 Task: Create a due date automation trigger when advanced on, on the monday of the week a card is due add checklist with an incomplete checklists at 11:00 AM.
Action: Mouse moved to (992, 286)
Screenshot: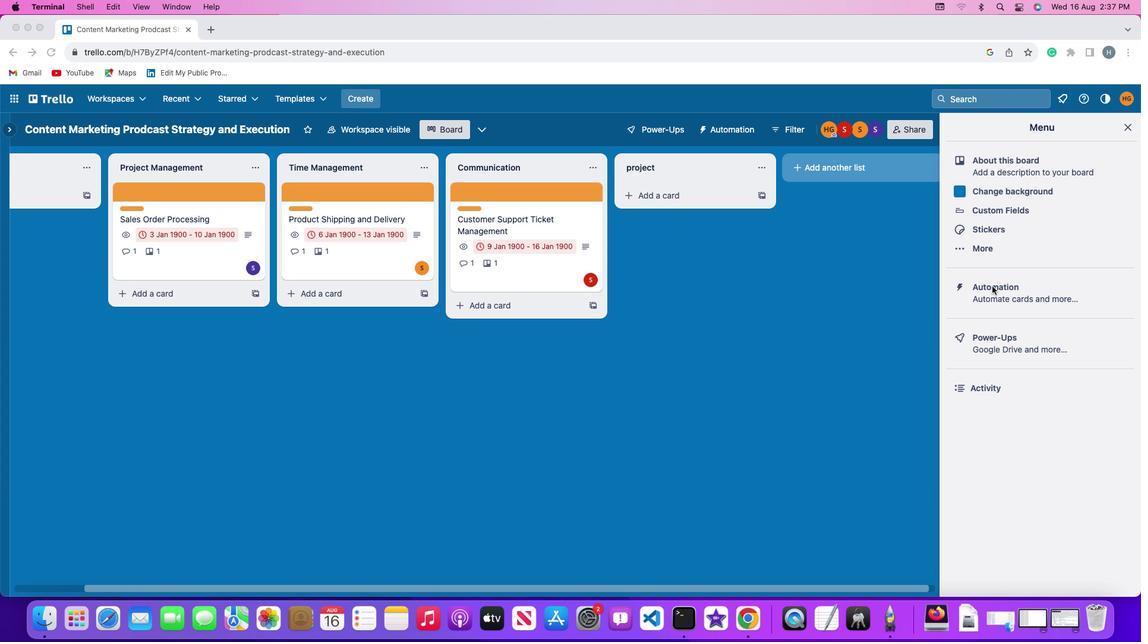 
Action: Mouse pressed left at (992, 286)
Screenshot: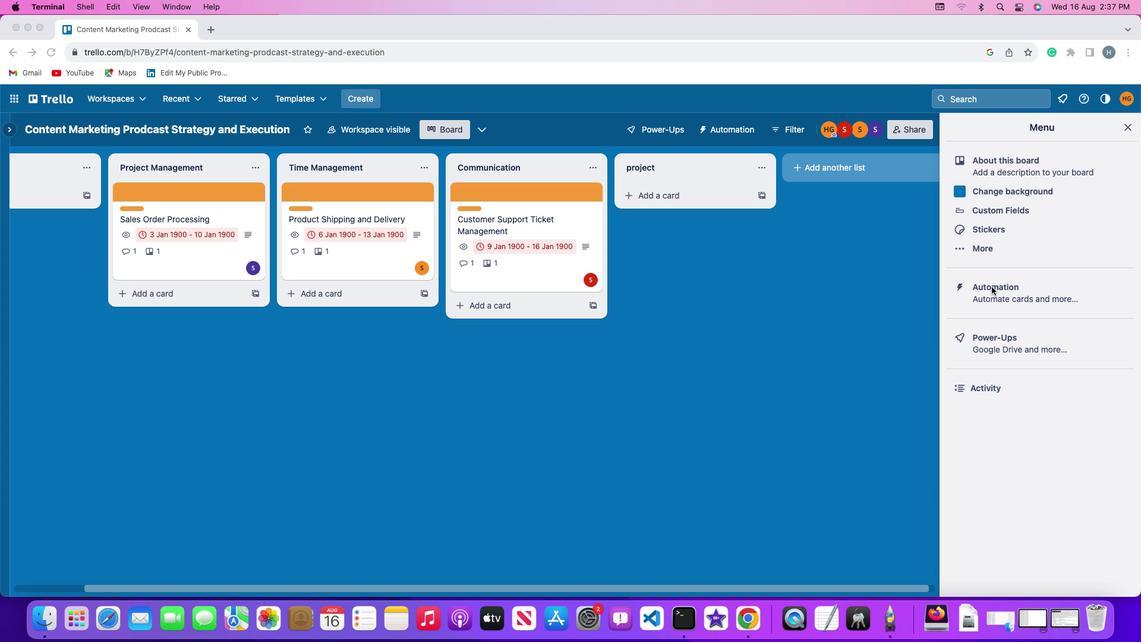 
Action: Mouse pressed left at (992, 286)
Screenshot: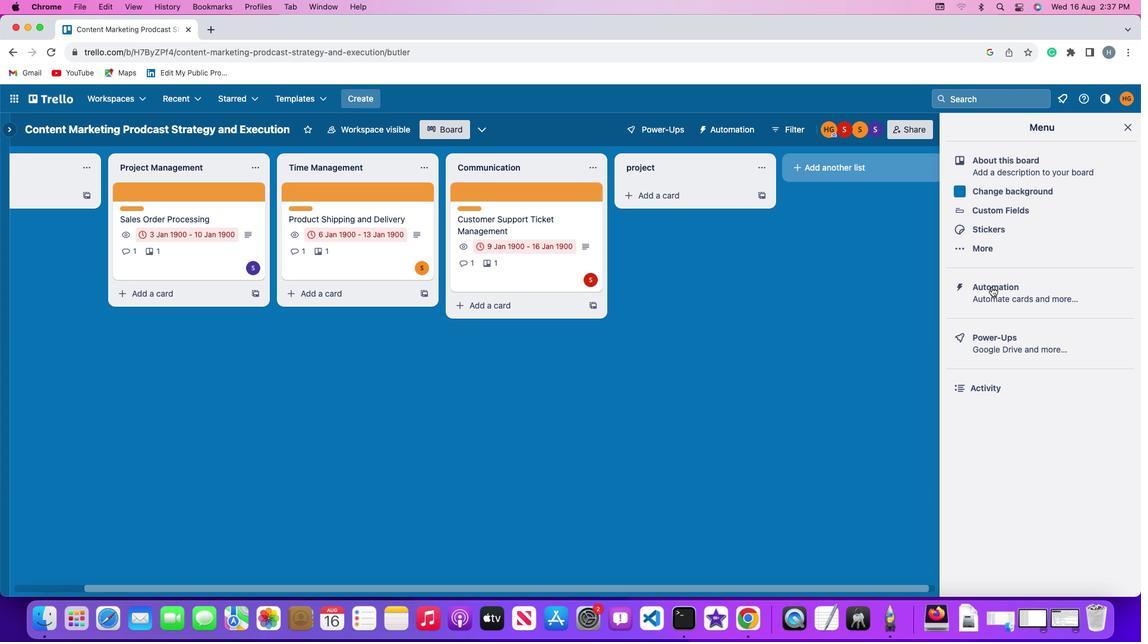 
Action: Mouse moved to (88, 282)
Screenshot: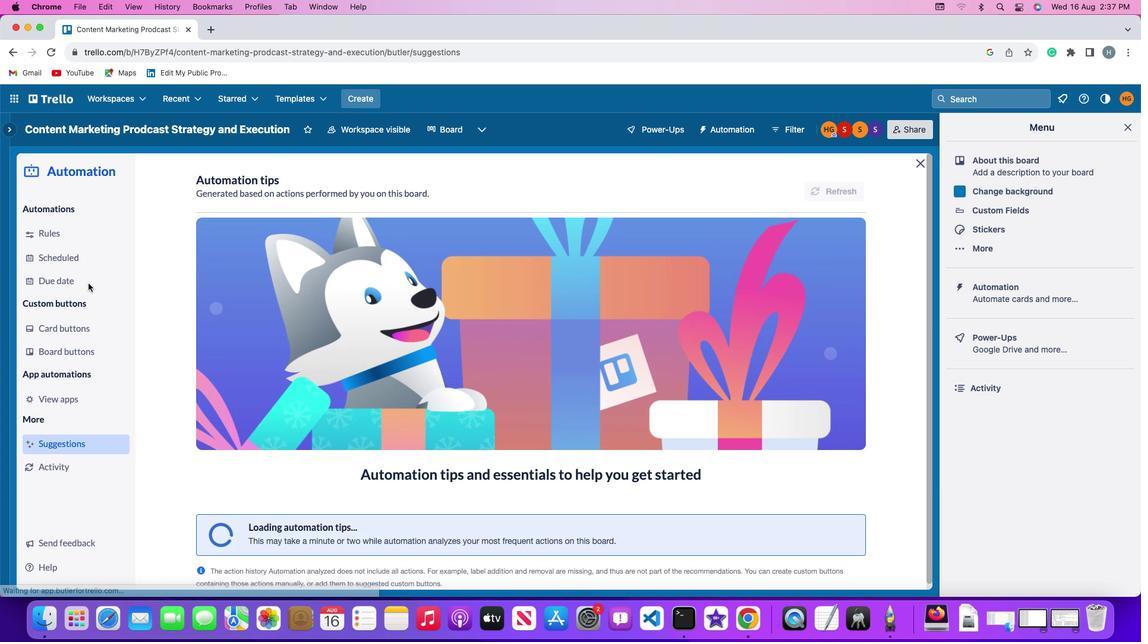 
Action: Mouse pressed left at (88, 282)
Screenshot: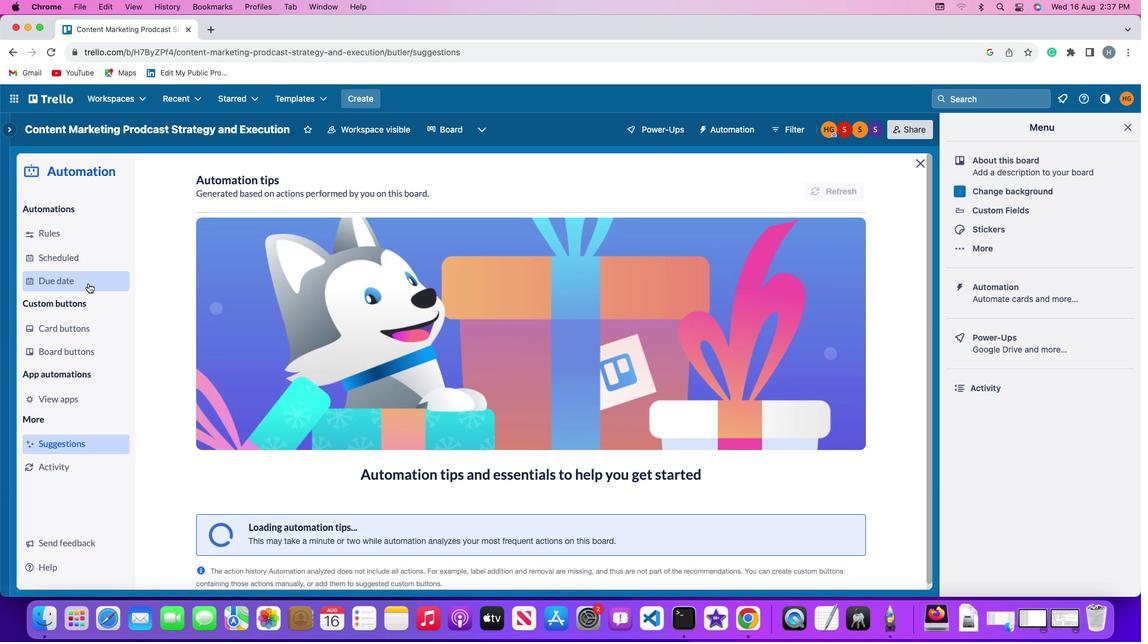 
Action: Mouse moved to (781, 181)
Screenshot: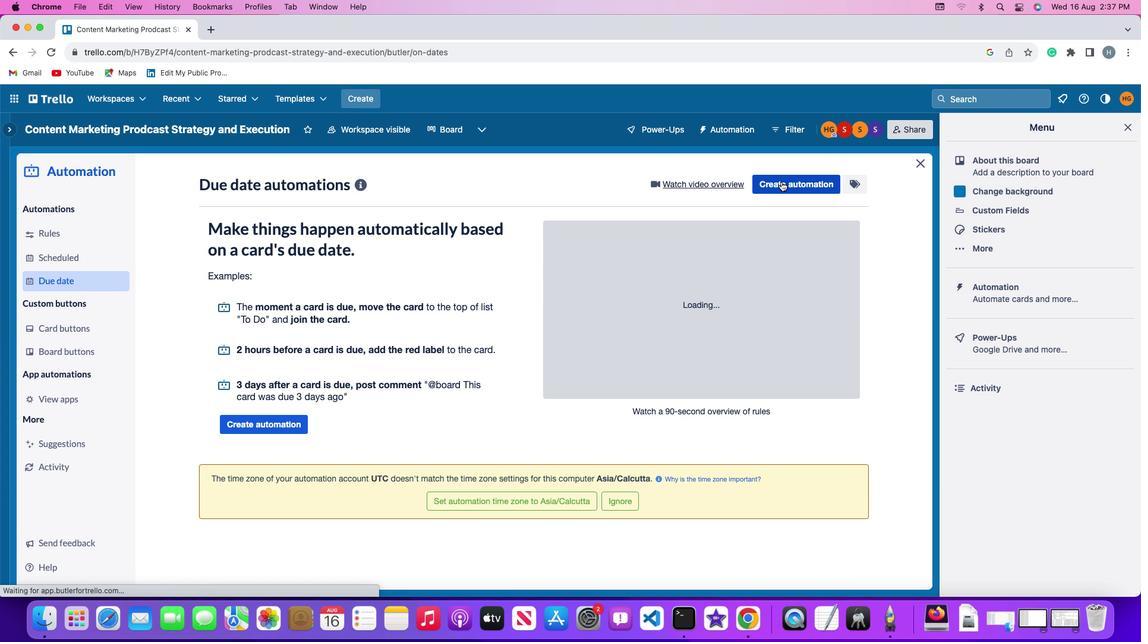 
Action: Mouse pressed left at (781, 181)
Screenshot: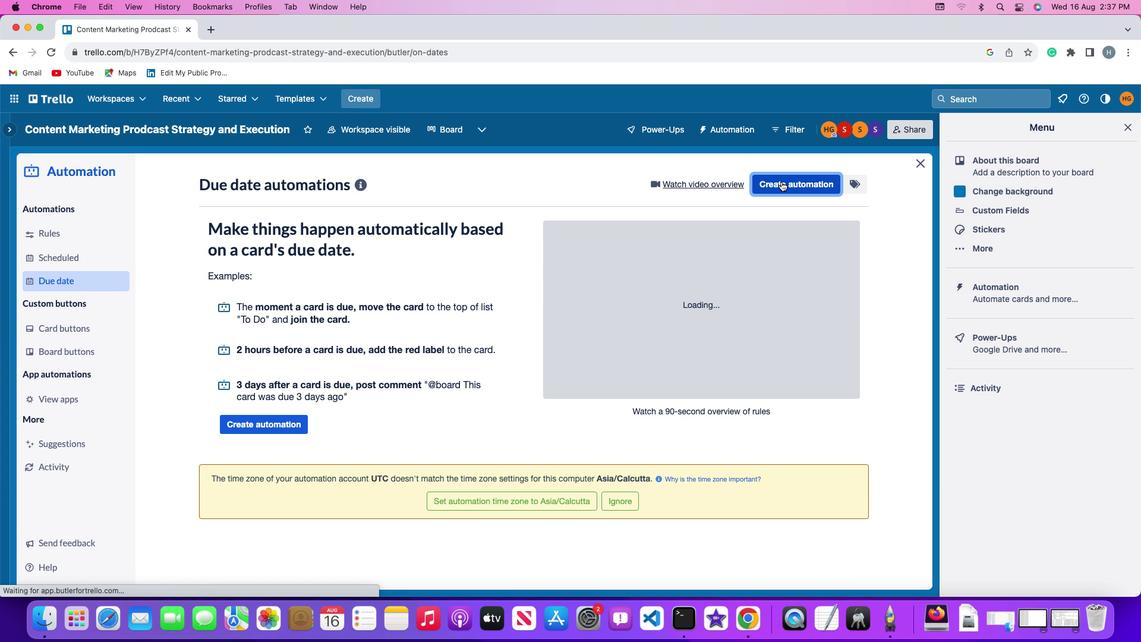 
Action: Mouse moved to (254, 301)
Screenshot: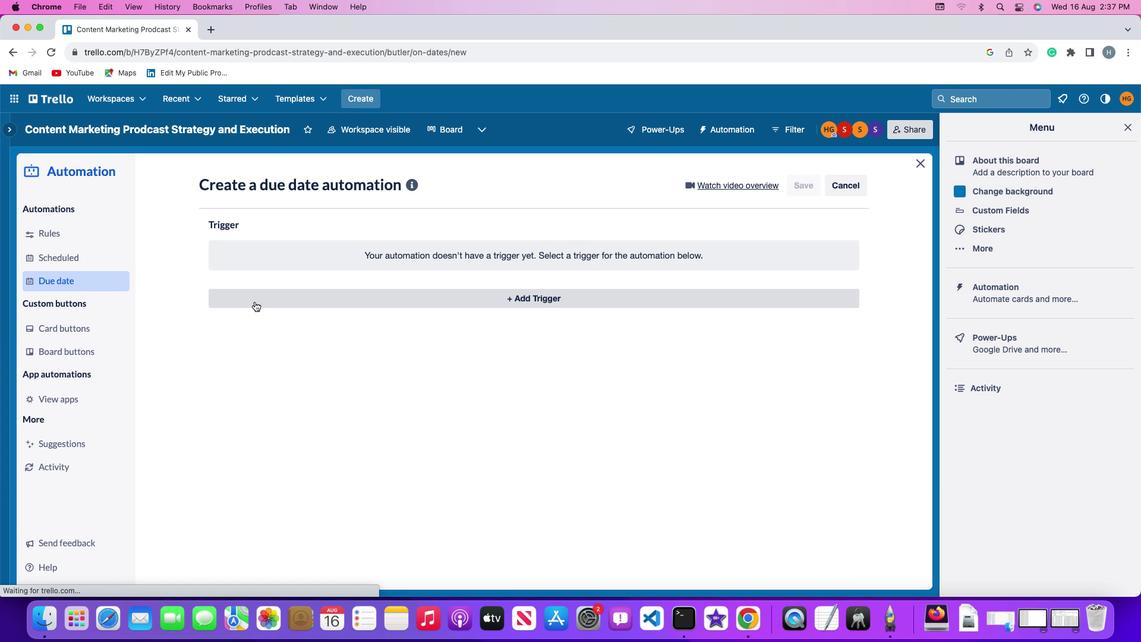 
Action: Mouse pressed left at (254, 301)
Screenshot: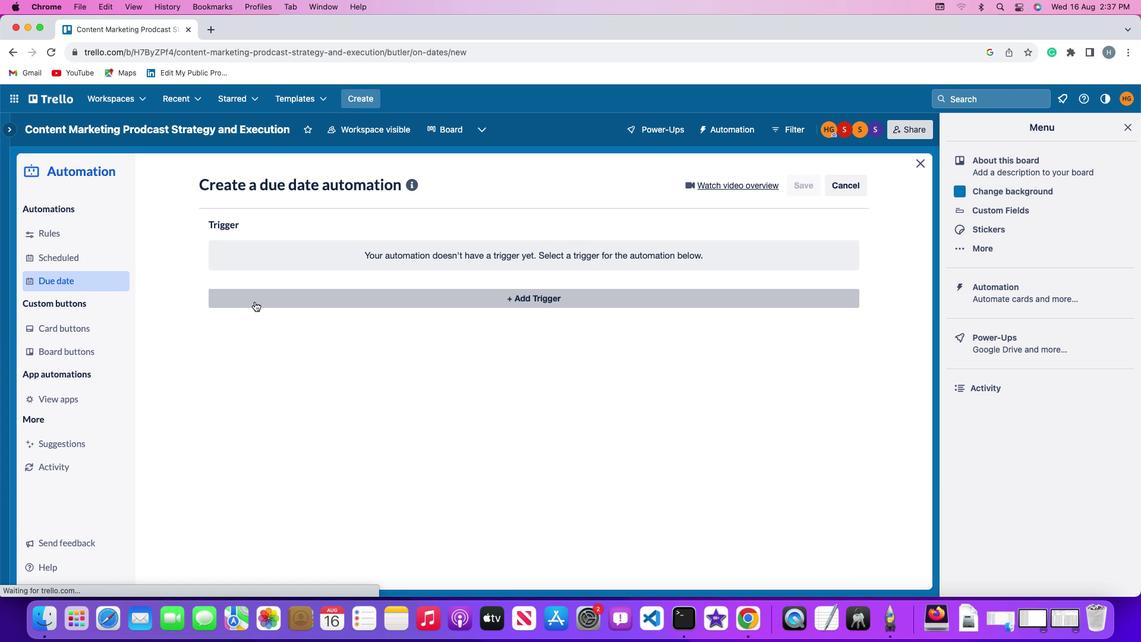 
Action: Mouse moved to (264, 514)
Screenshot: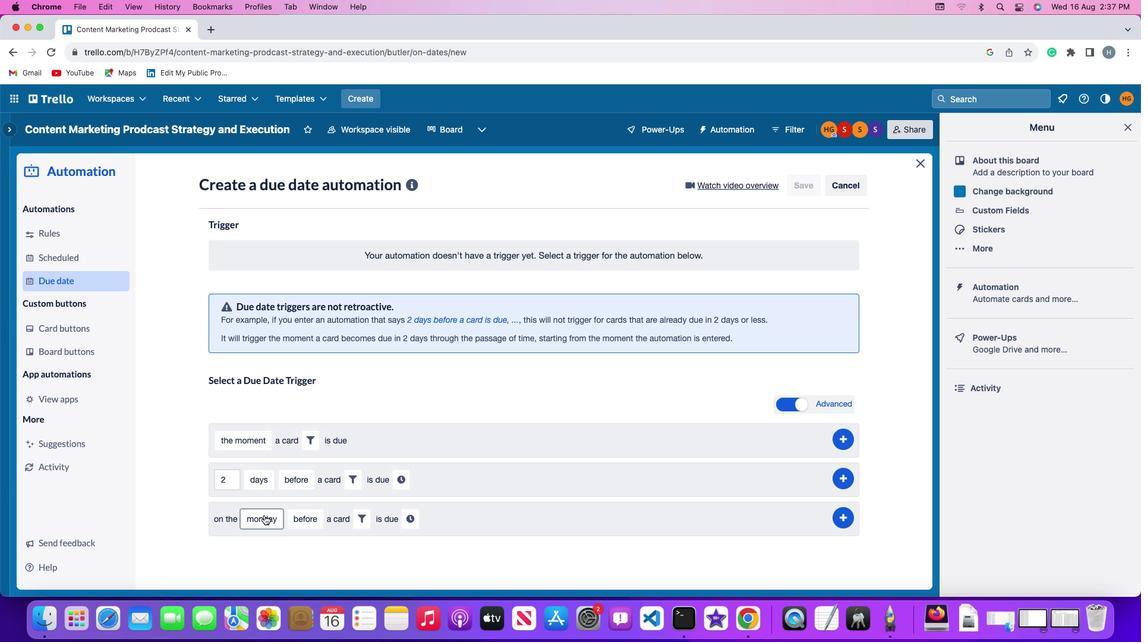 
Action: Mouse pressed left at (264, 514)
Screenshot: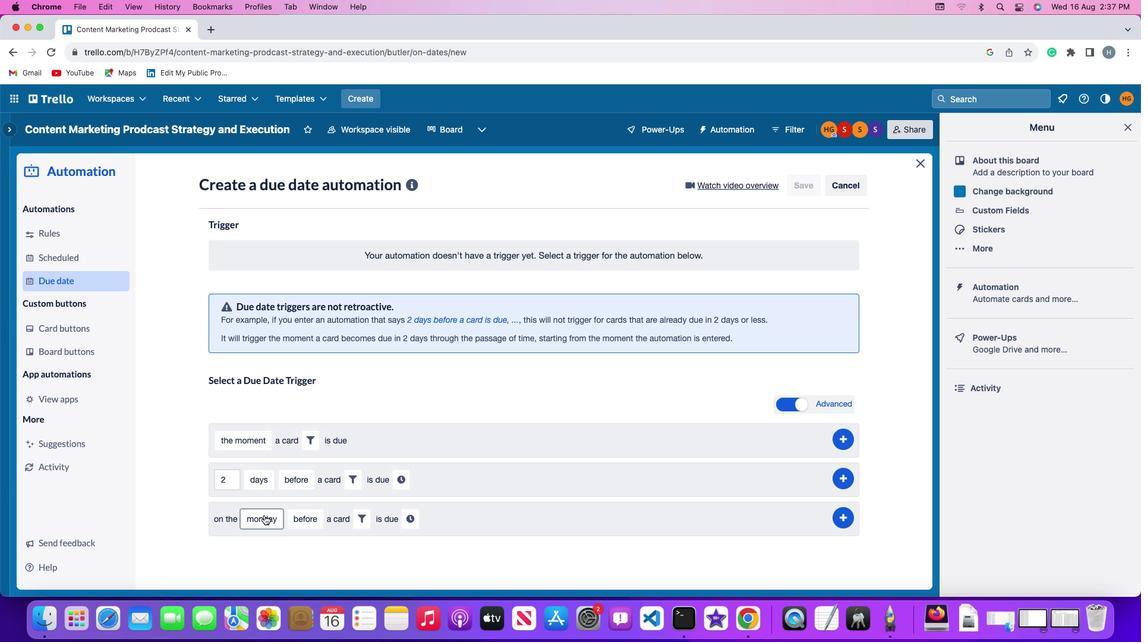
Action: Mouse moved to (269, 351)
Screenshot: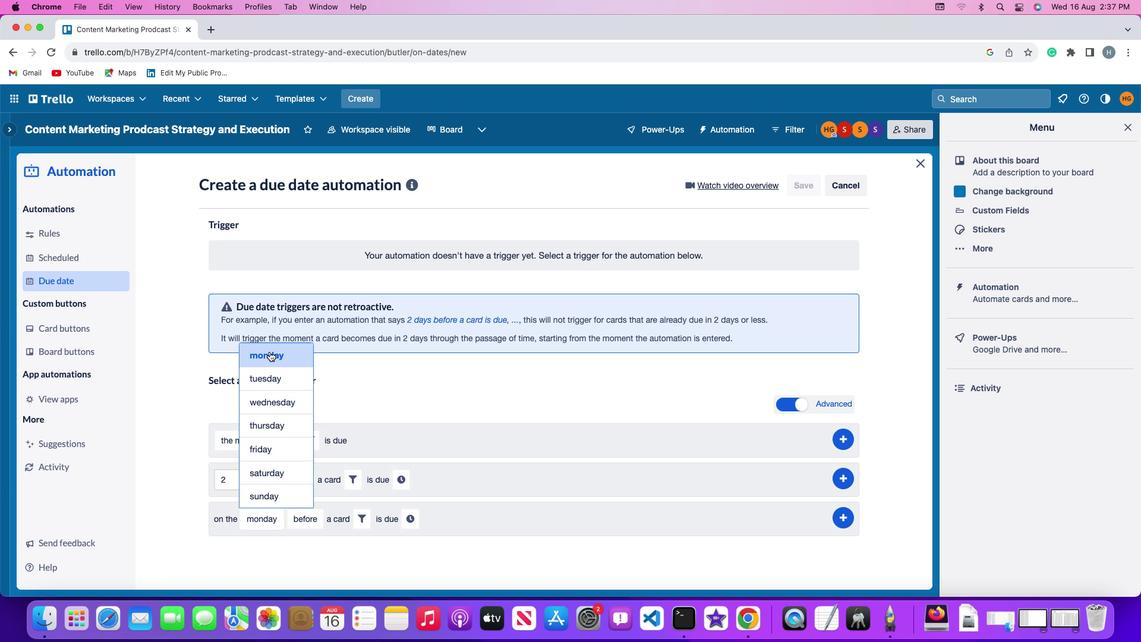 
Action: Mouse pressed left at (269, 351)
Screenshot: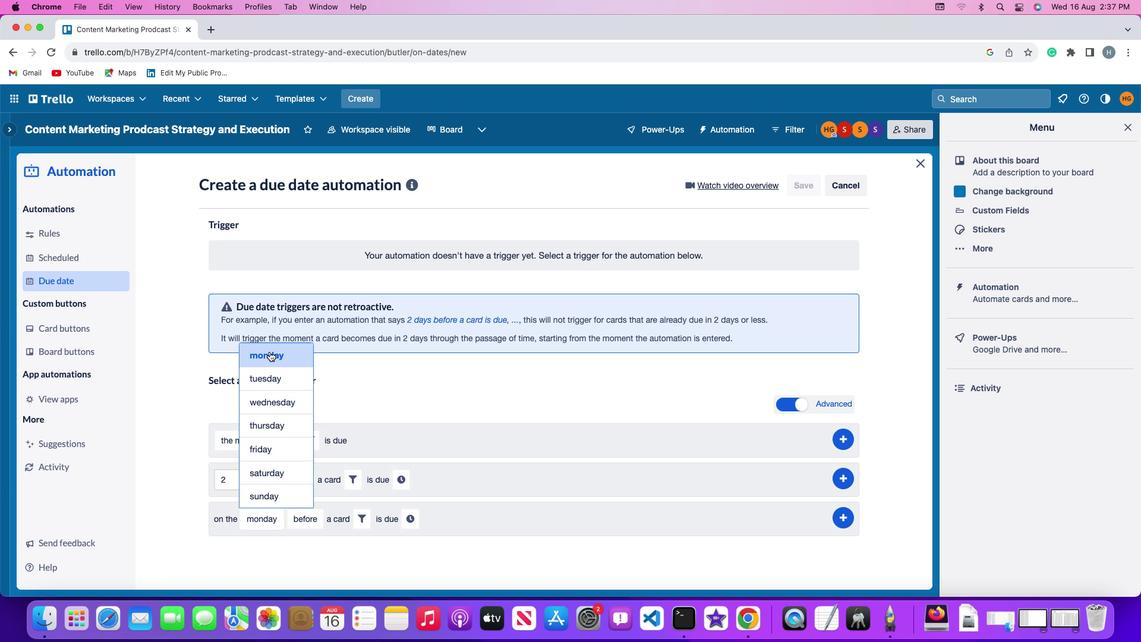 
Action: Mouse moved to (301, 525)
Screenshot: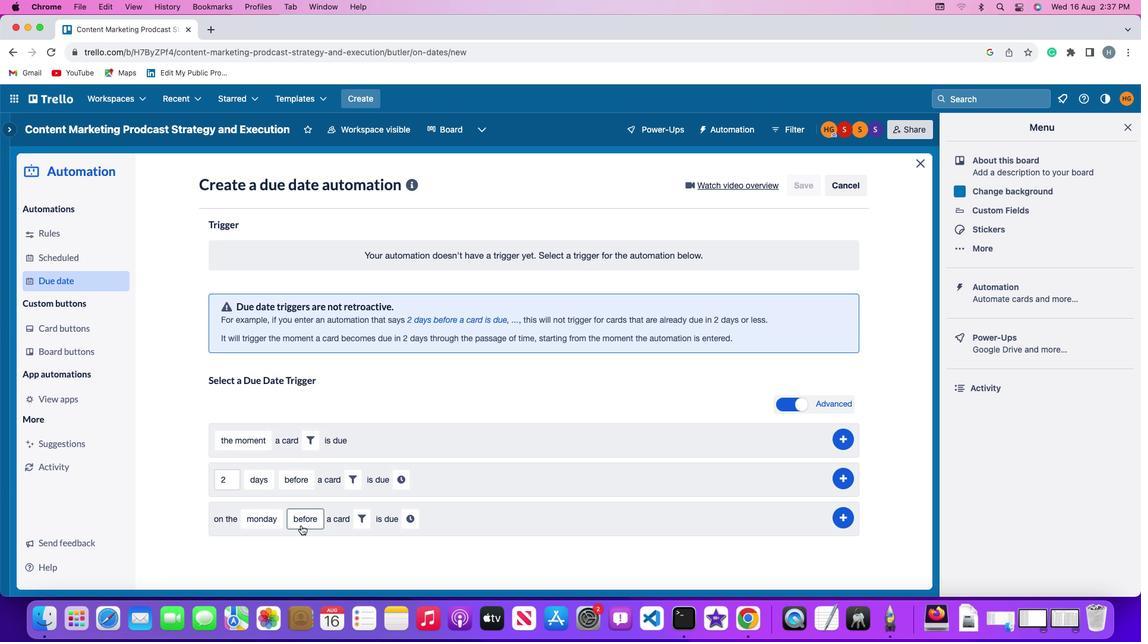 
Action: Mouse pressed left at (301, 525)
Screenshot: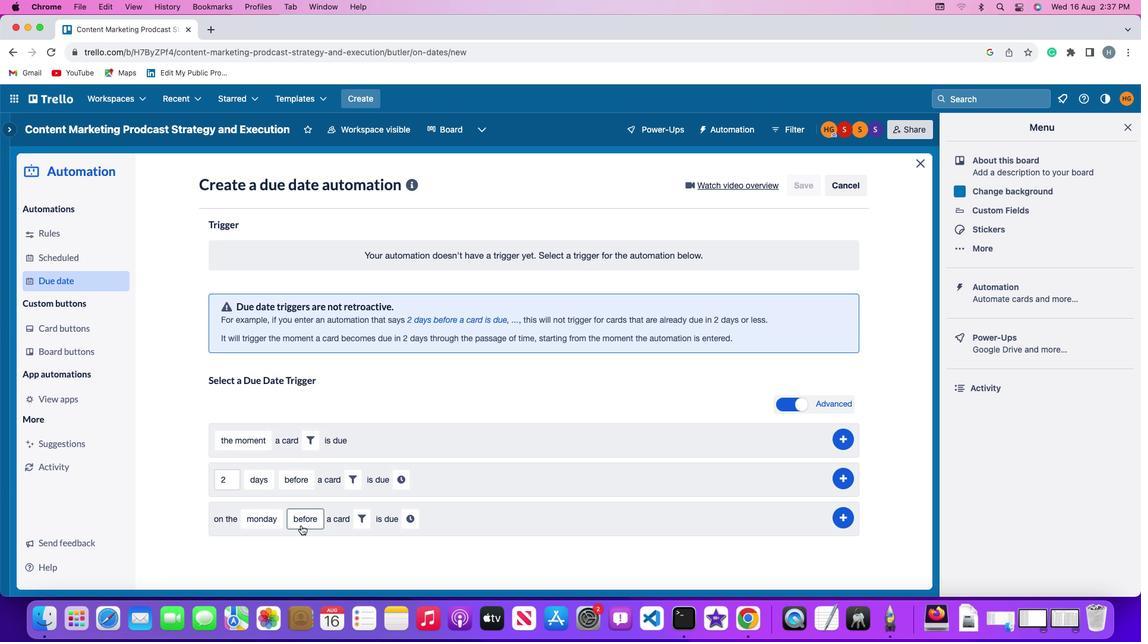 
Action: Mouse moved to (318, 469)
Screenshot: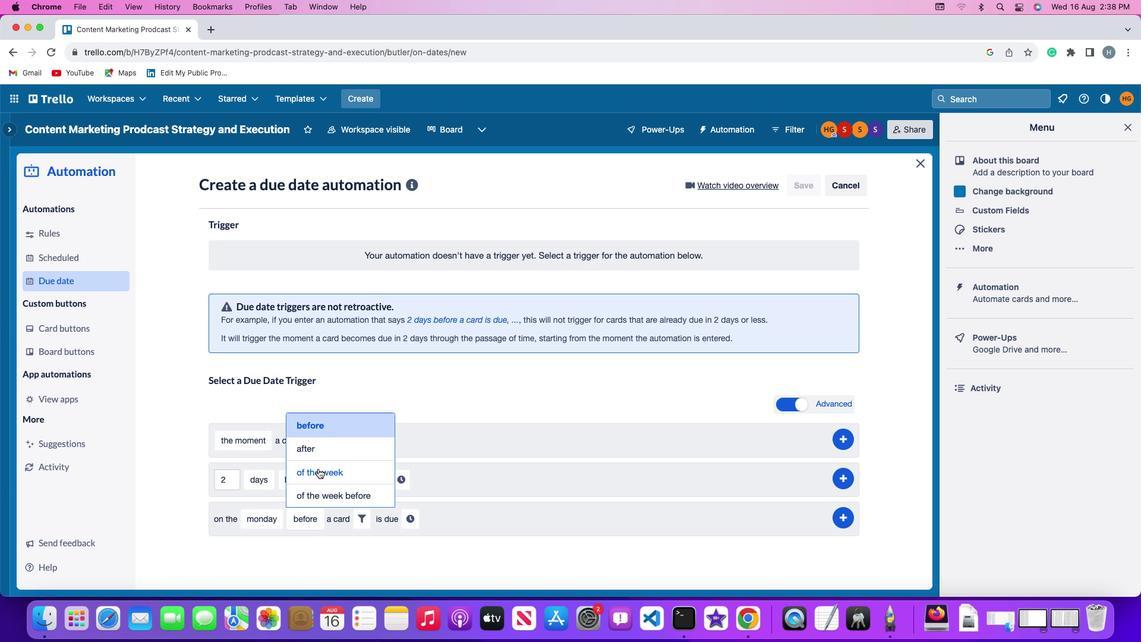 
Action: Mouse pressed left at (318, 469)
Screenshot: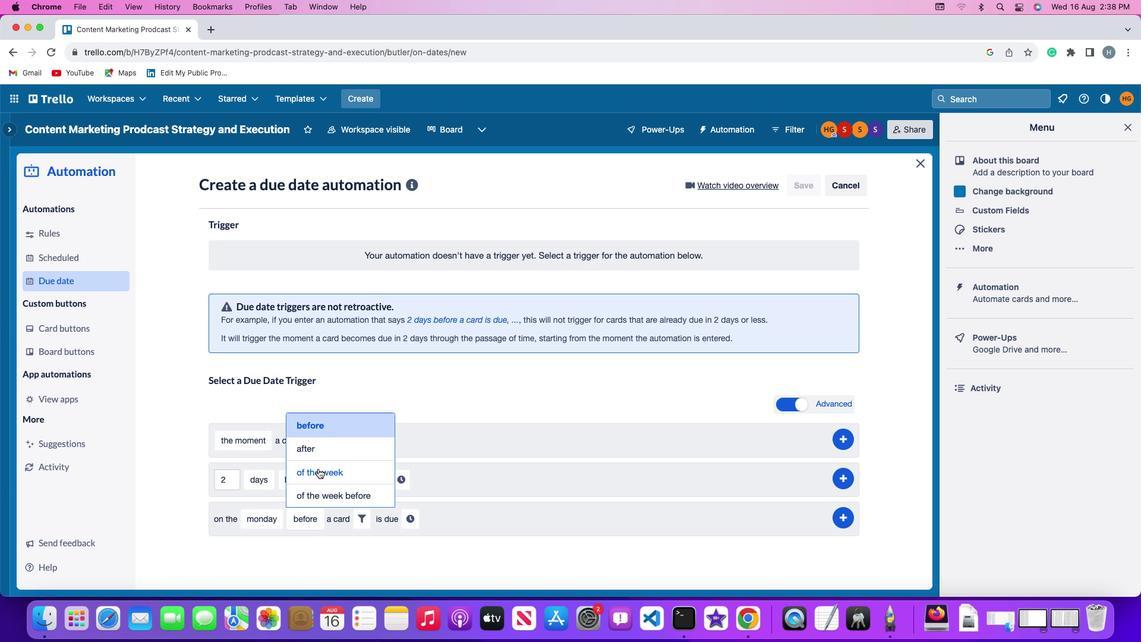 
Action: Mouse moved to (382, 515)
Screenshot: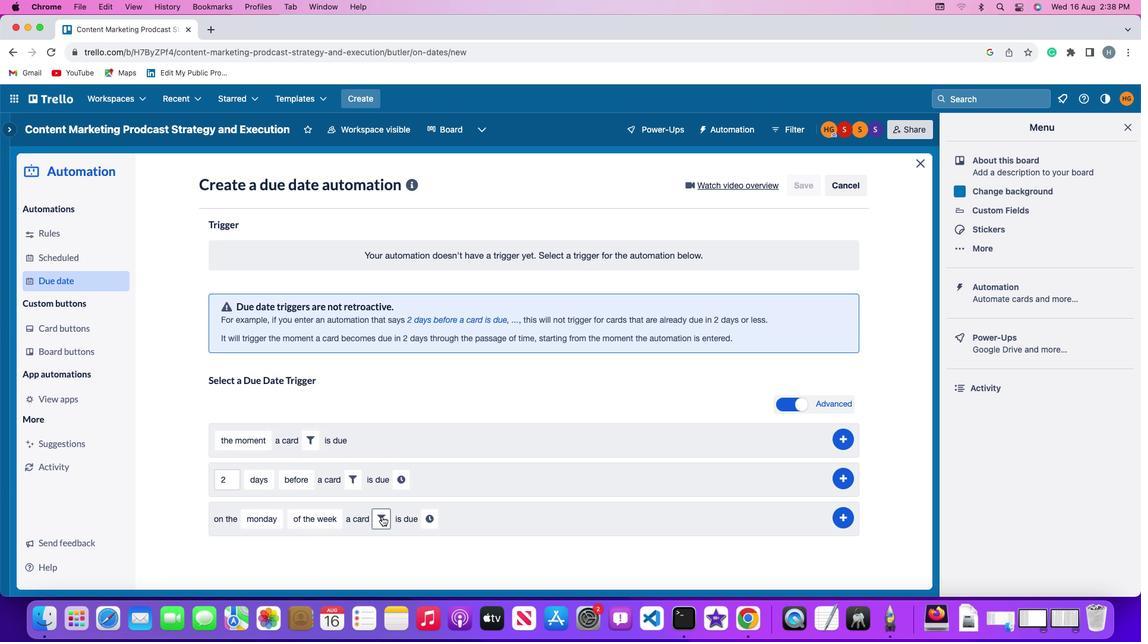 
Action: Mouse pressed left at (382, 515)
Screenshot: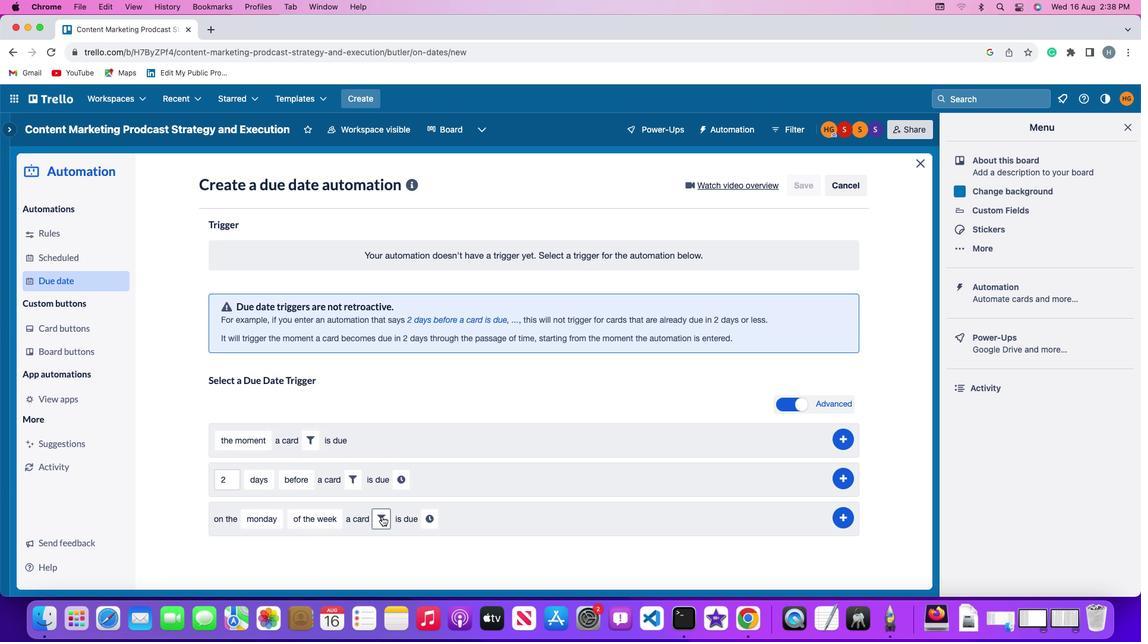 
Action: Mouse moved to (482, 557)
Screenshot: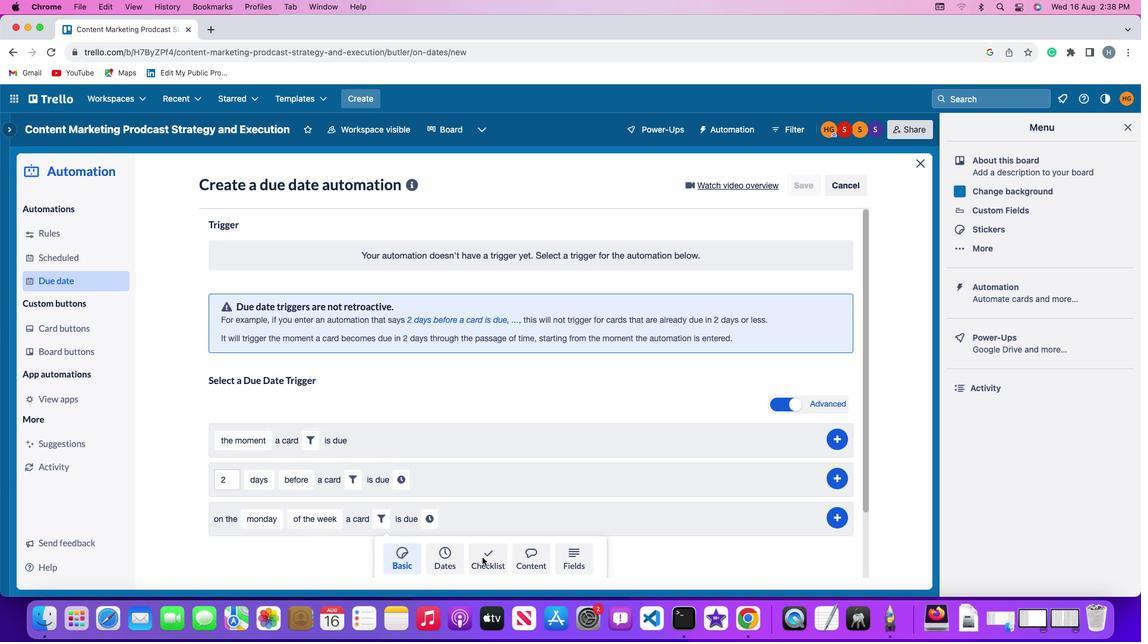 
Action: Mouse pressed left at (482, 557)
Screenshot: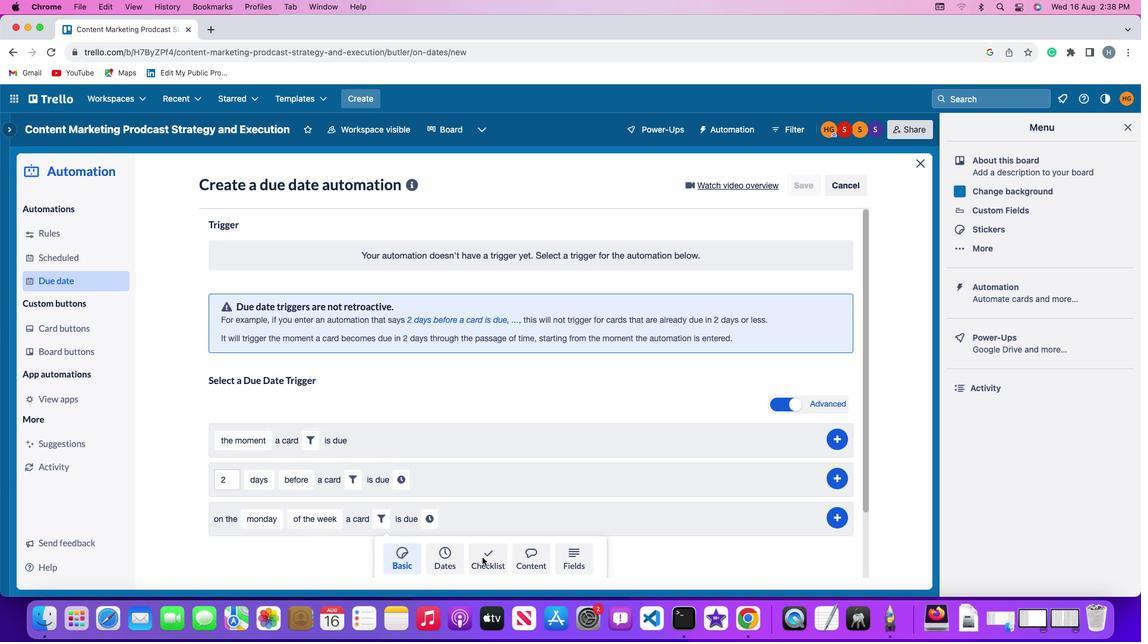 
Action: Mouse moved to (343, 549)
Screenshot: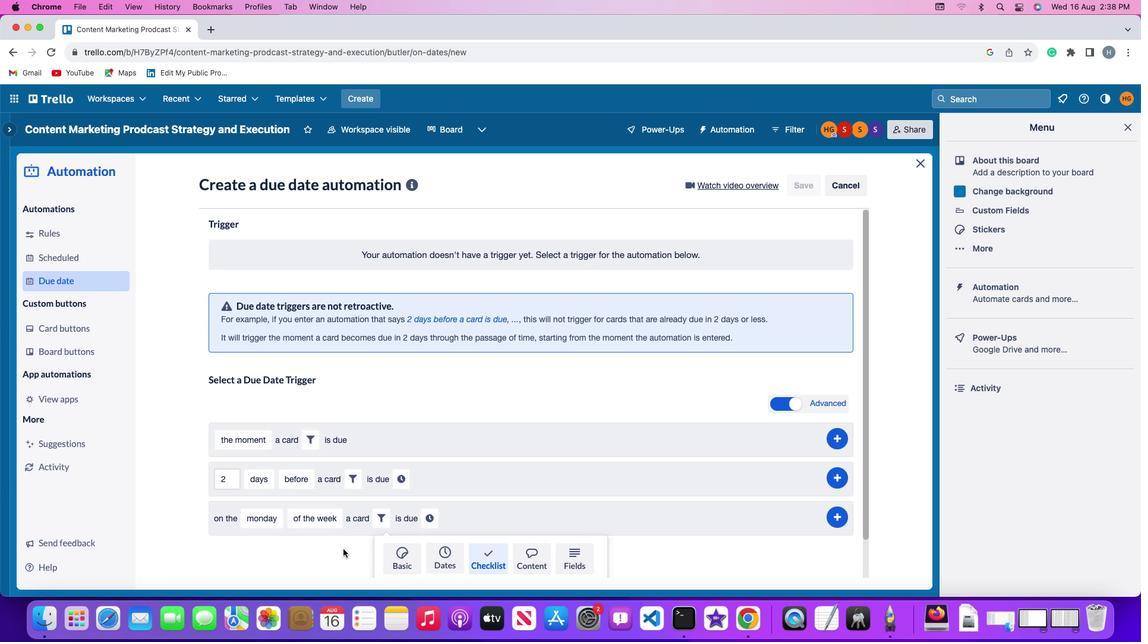 
Action: Mouse scrolled (343, 549) with delta (0, 0)
Screenshot: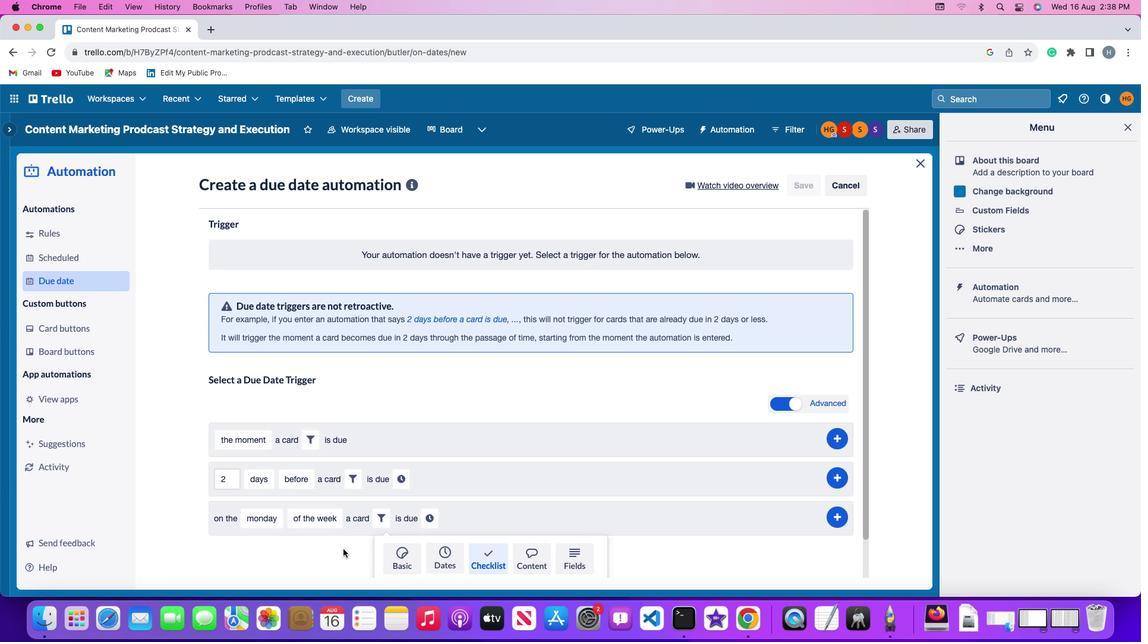 
Action: Mouse moved to (343, 549)
Screenshot: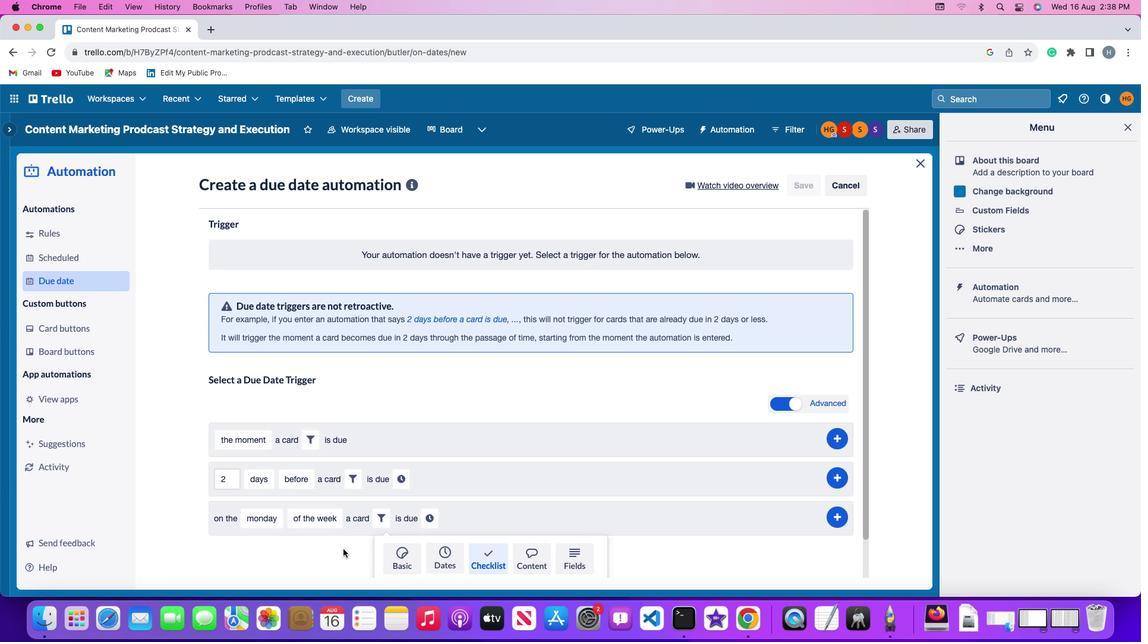 
Action: Mouse scrolled (343, 549) with delta (0, 0)
Screenshot: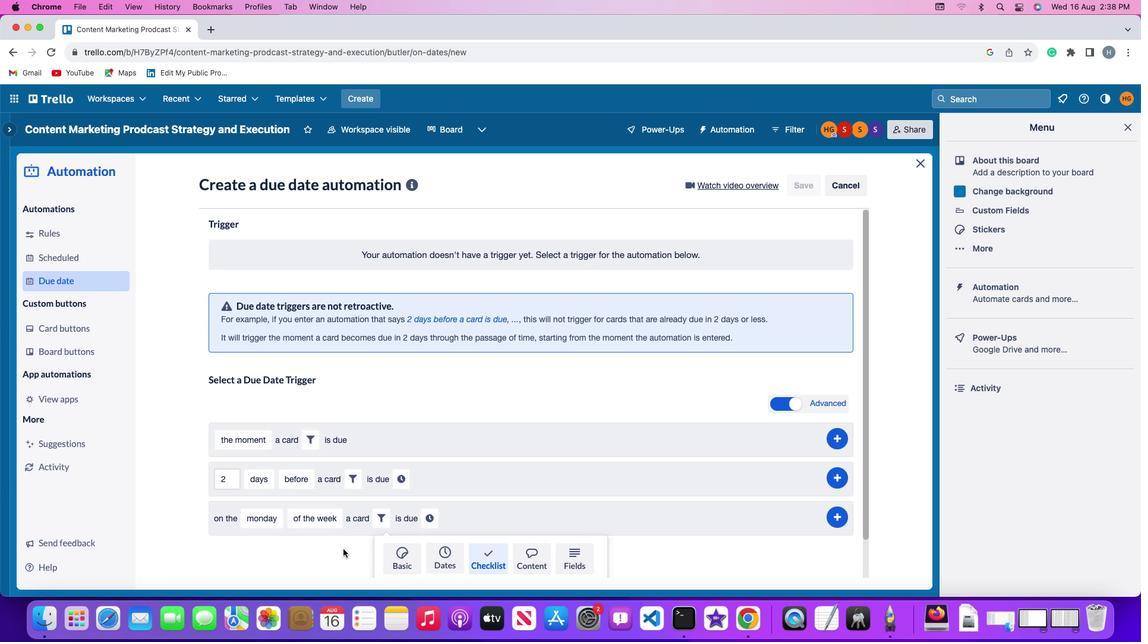 
Action: Mouse moved to (343, 549)
Screenshot: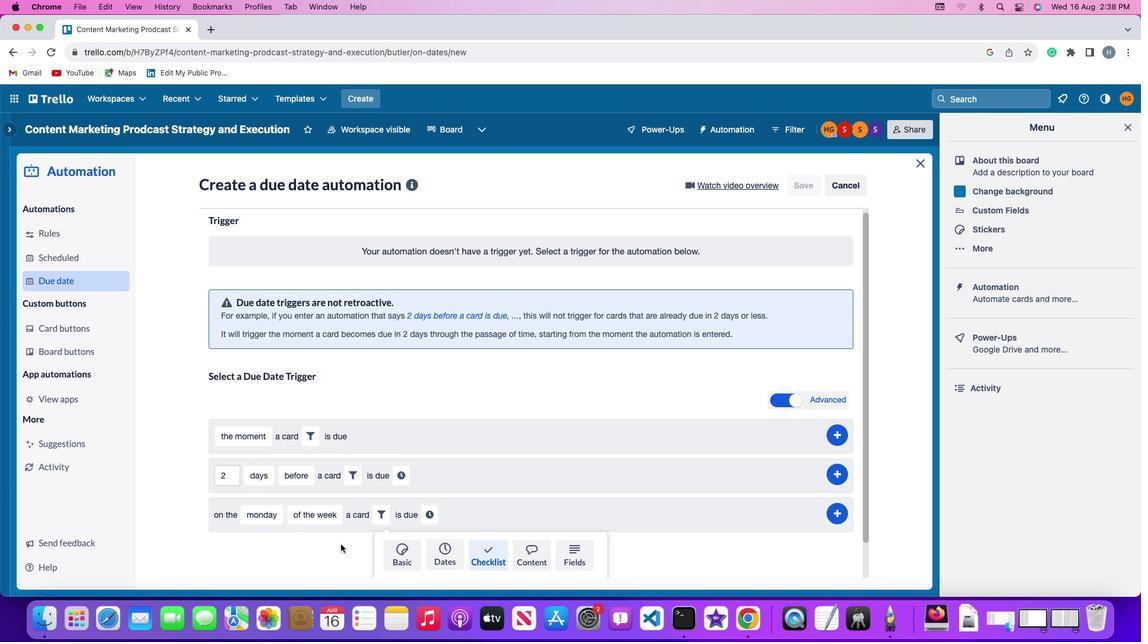 
Action: Mouse scrolled (343, 549) with delta (0, -1)
Screenshot: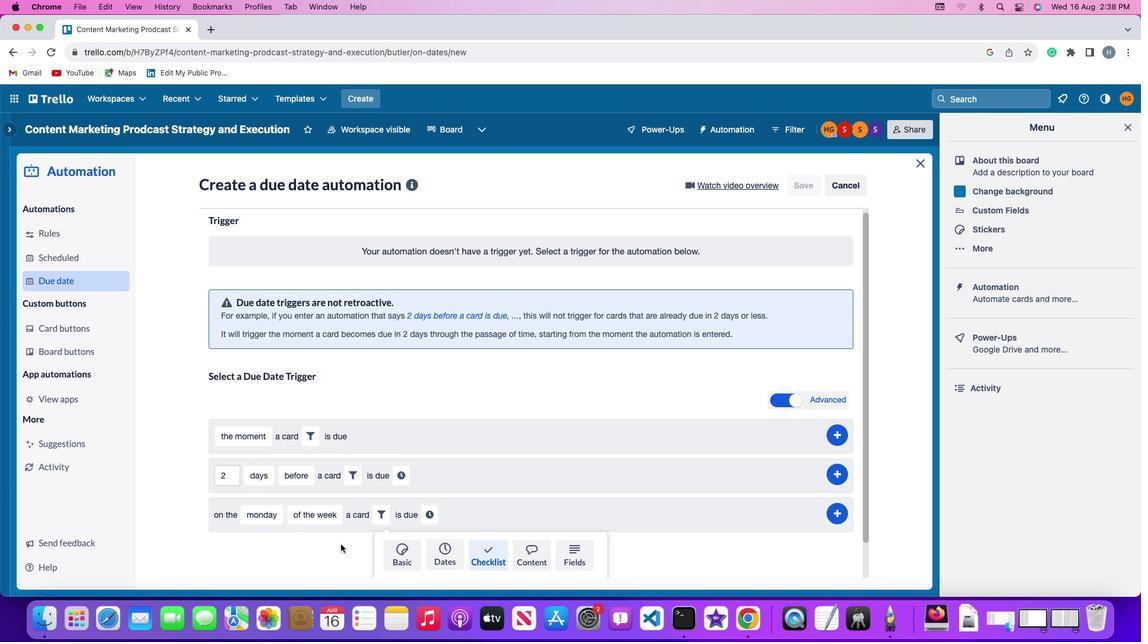 
Action: Mouse moved to (343, 548)
Screenshot: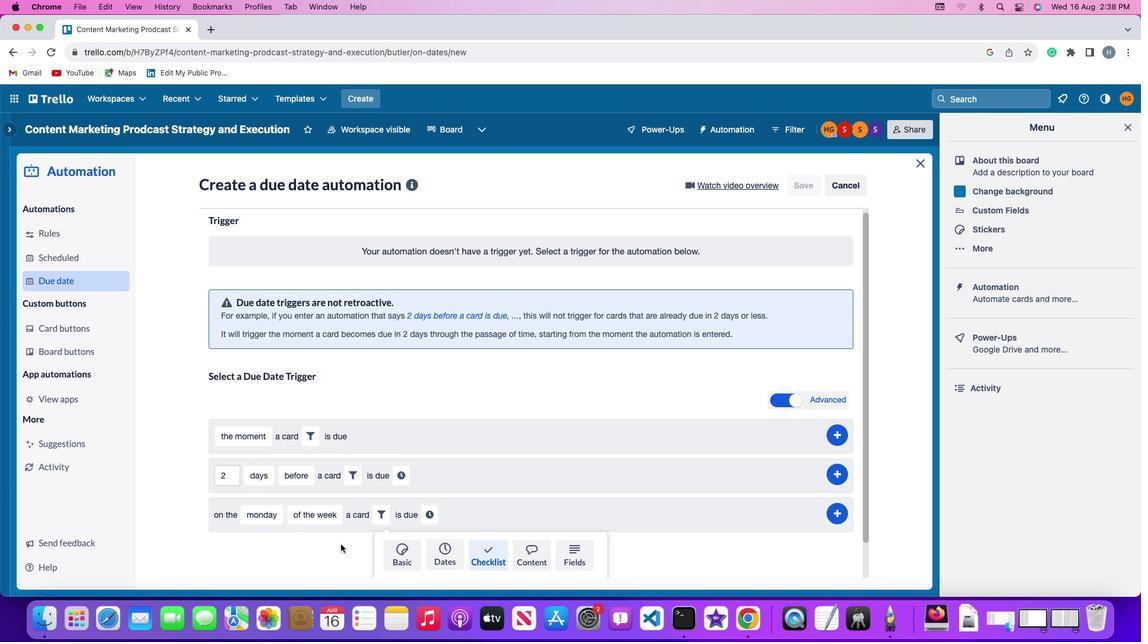 
Action: Mouse scrolled (343, 548) with delta (0, -2)
Screenshot: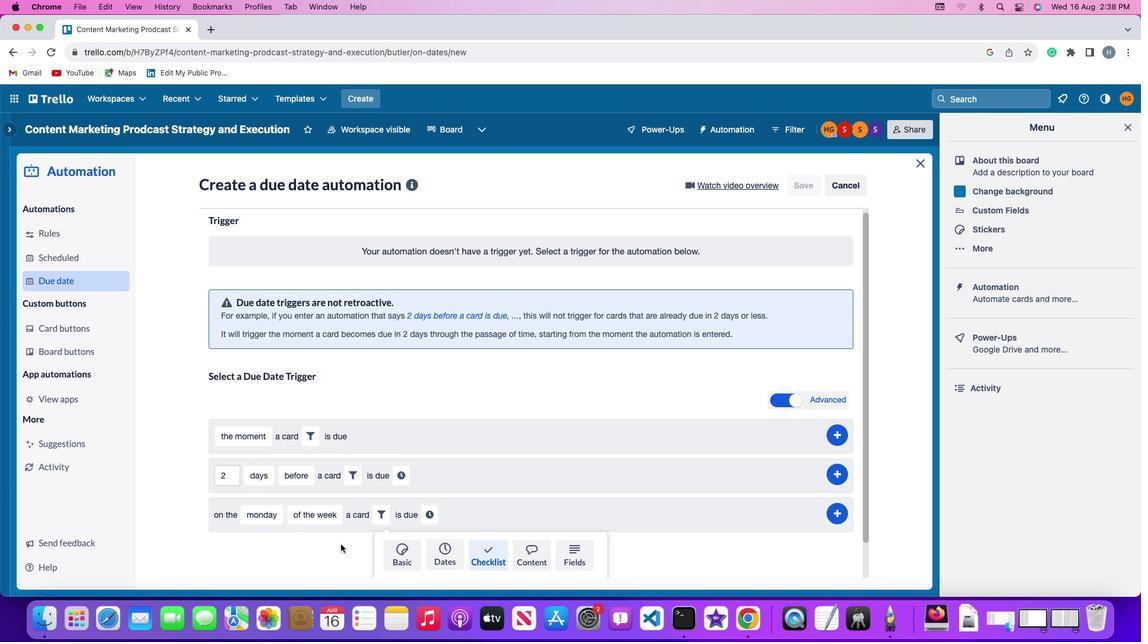 
Action: Mouse moved to (340, 542)
Screenshot: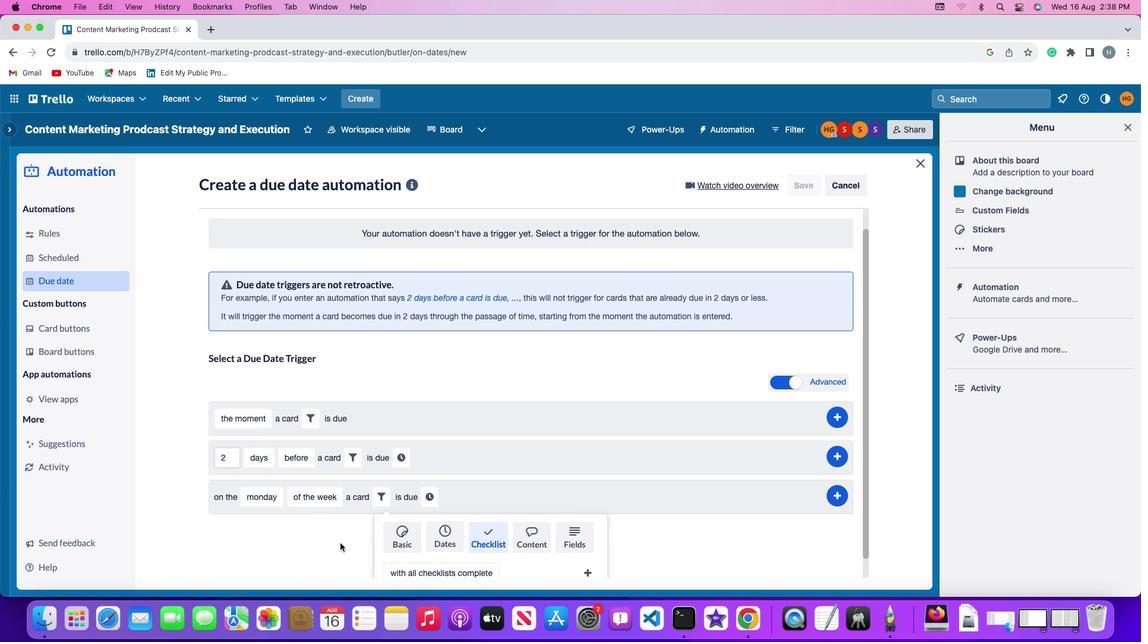 
Action: Mouse scrolled (340, 542) with delta (0, -2)
Screenshot: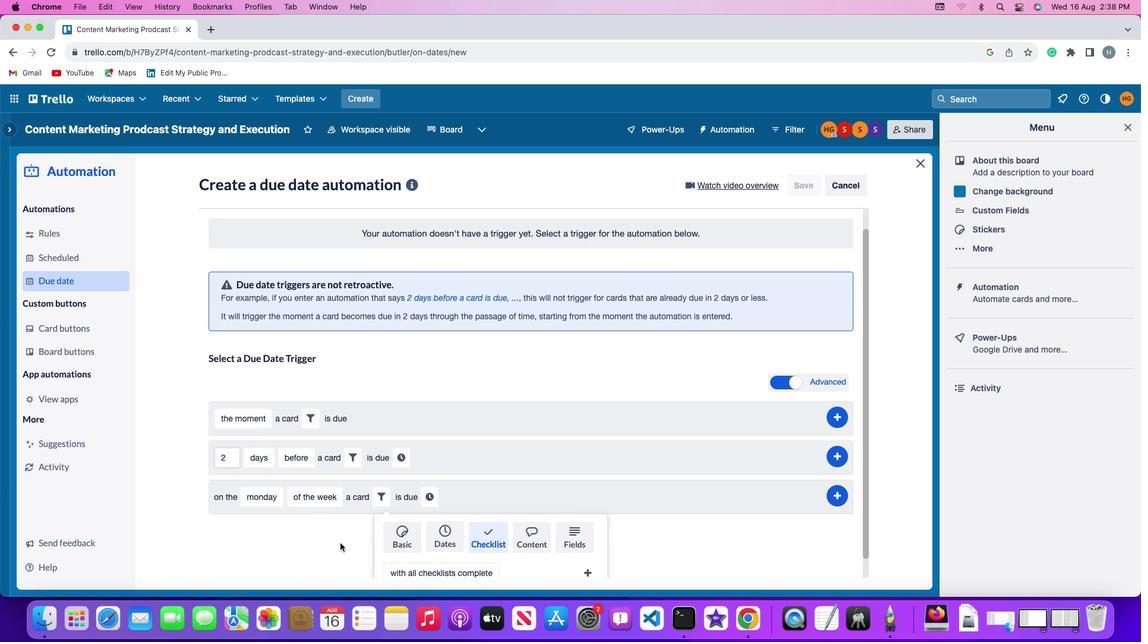 
Action: Mouse scrolled (340, 542) with delta (0, 0)
Screenshot: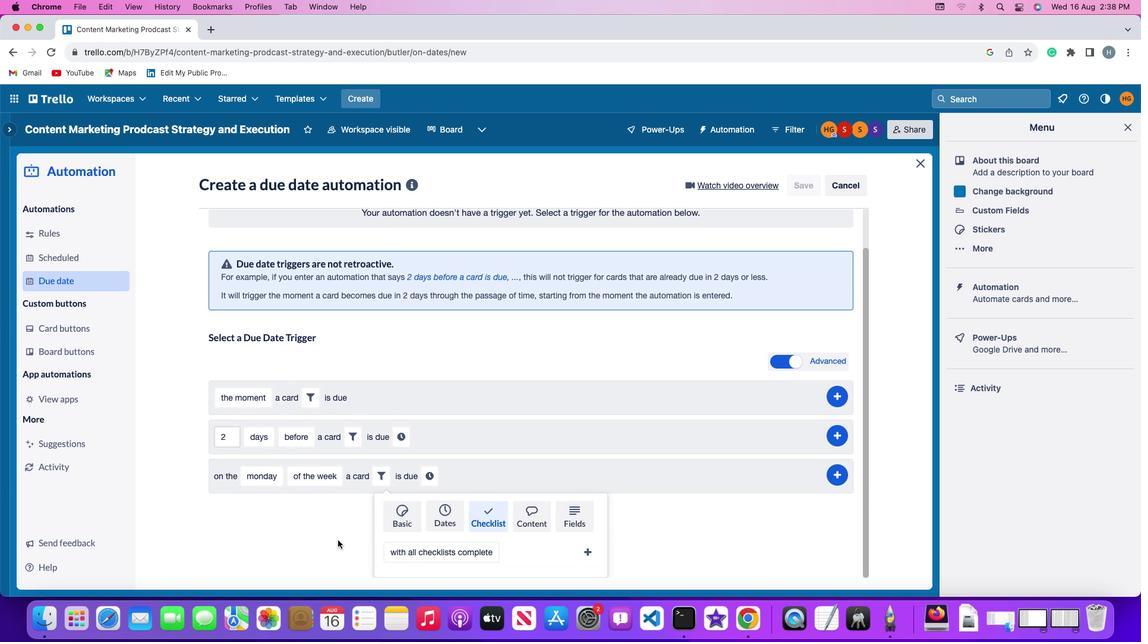 
Action: Mouse moved to (340, 542)
Screenshot: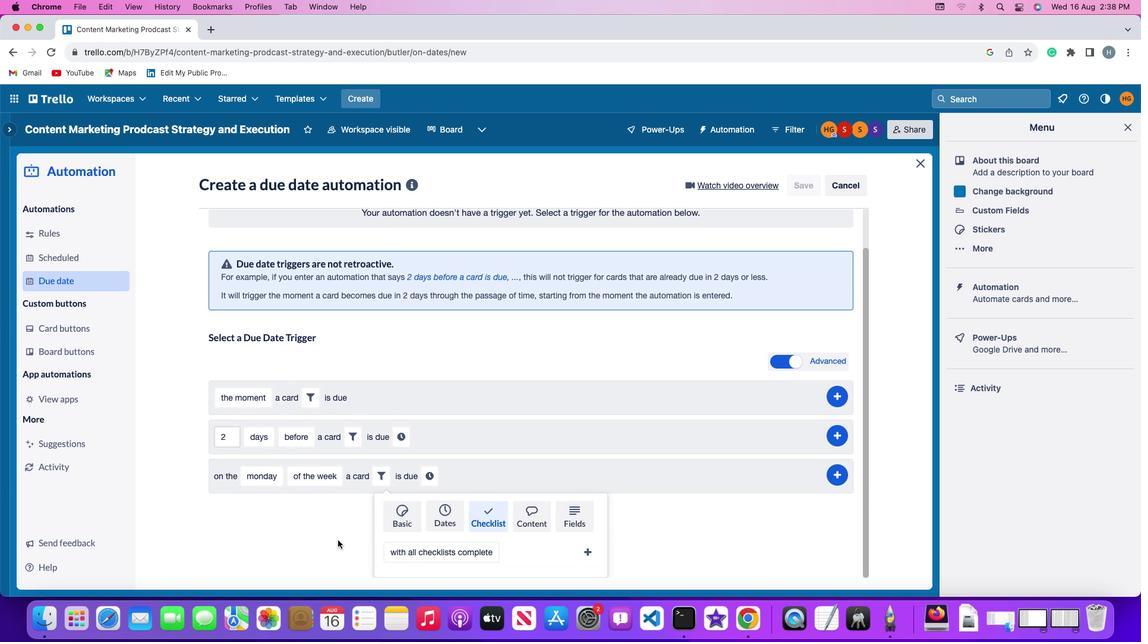 
Action: Mouse scrolled (340, 542) with delta (0, 0)
Screenshot: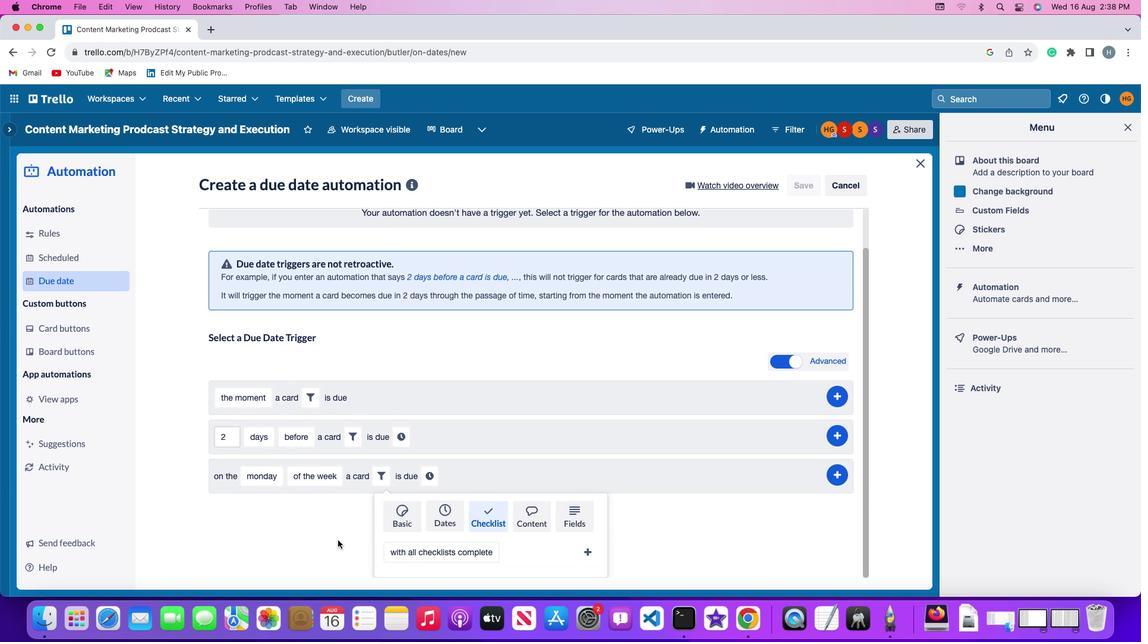 
Action: Mouse moved to (340, 542)
Screenshot: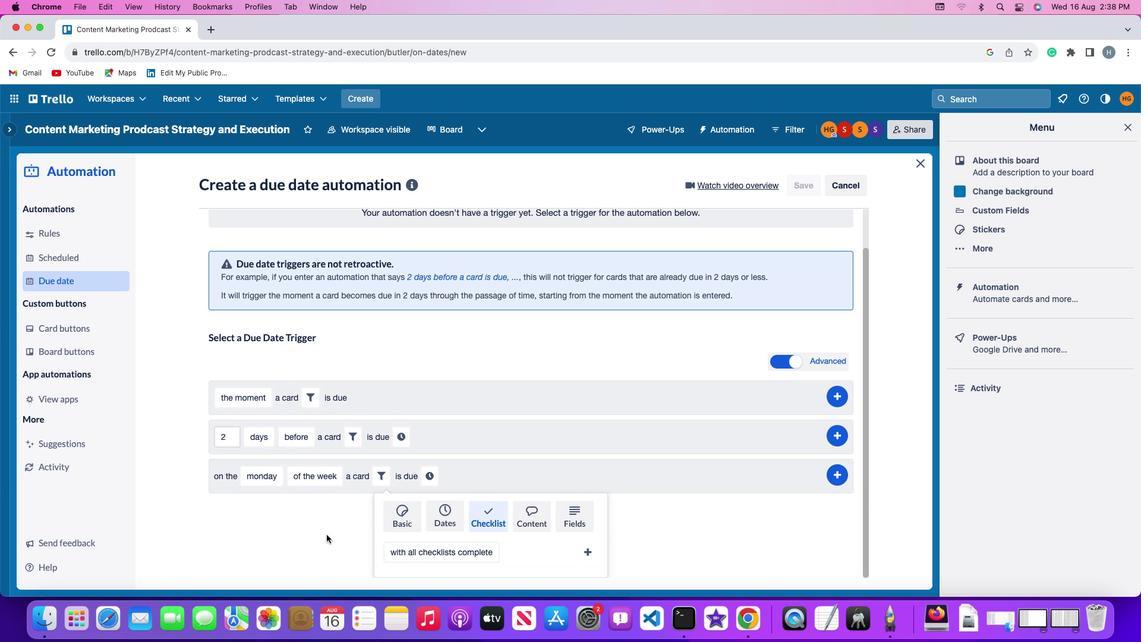 
Action: Mouse scrolled (340, 542) with delta (0, -1)
Screenshot: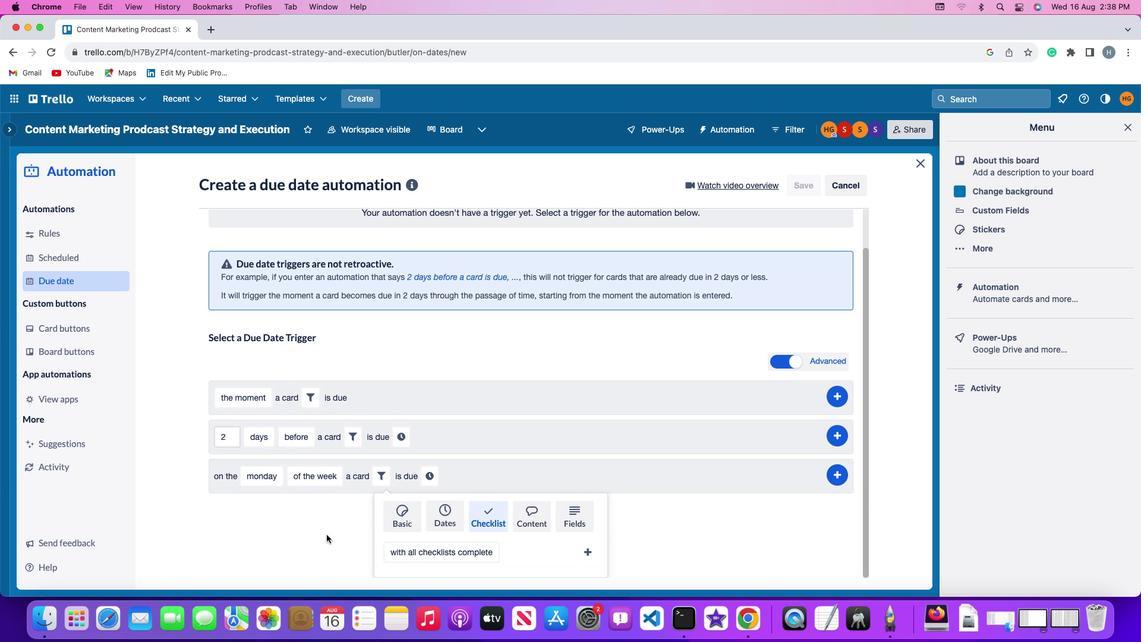 
Action: Mouse moved to (407, 547)
Screenshot: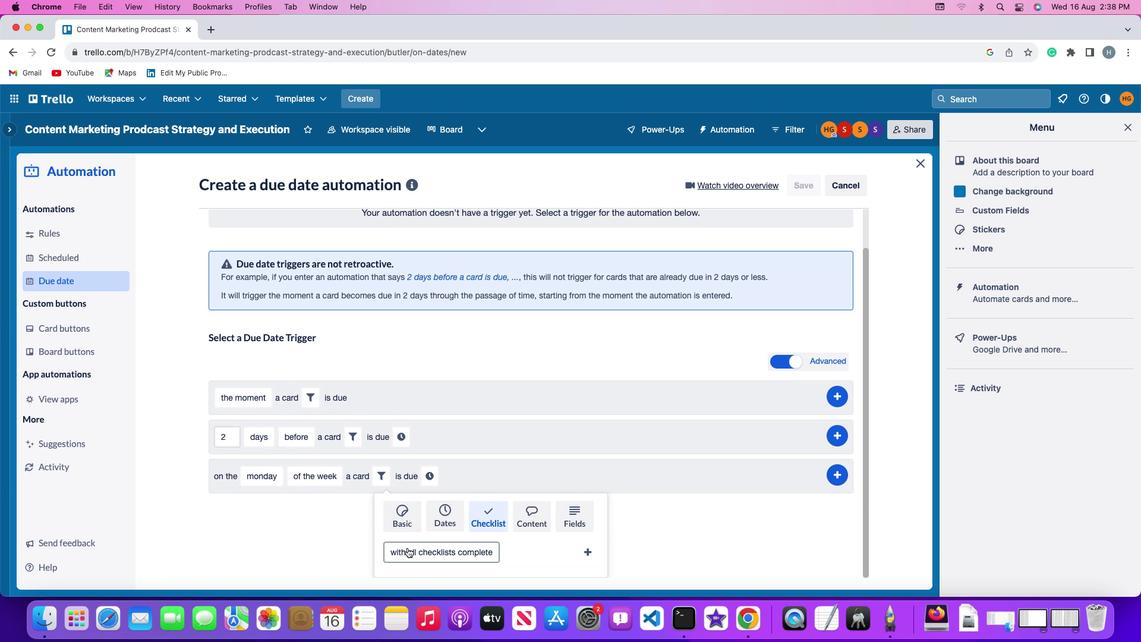 
Action: Mouse pressed left at (407, 547)
Screenshot: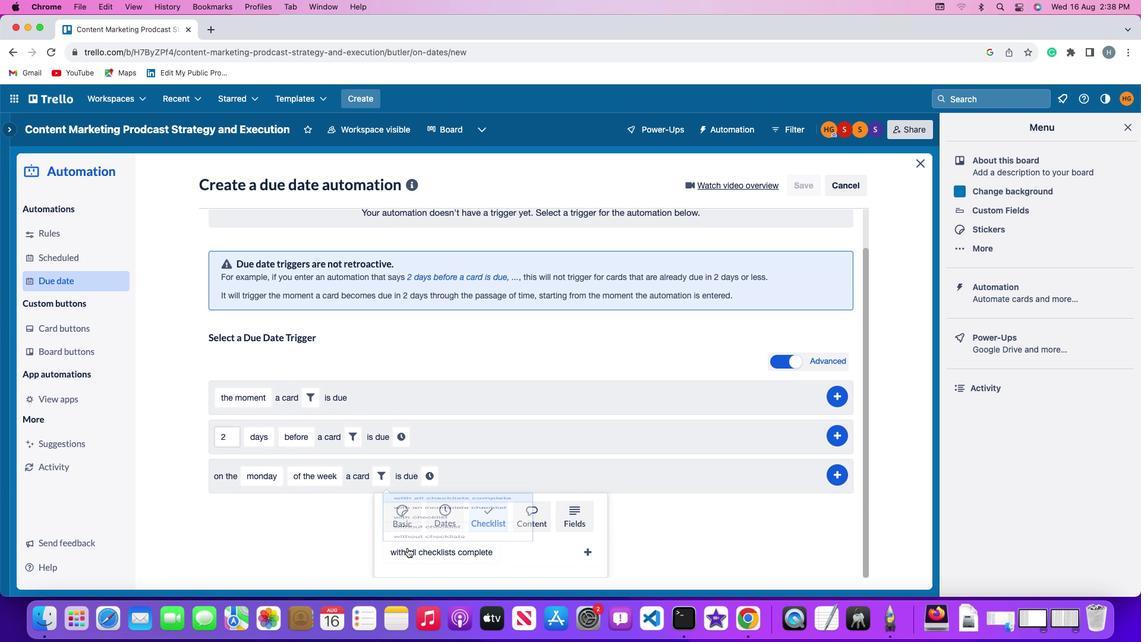 
Action: Mouse moved to (434, 457)
Screenshot: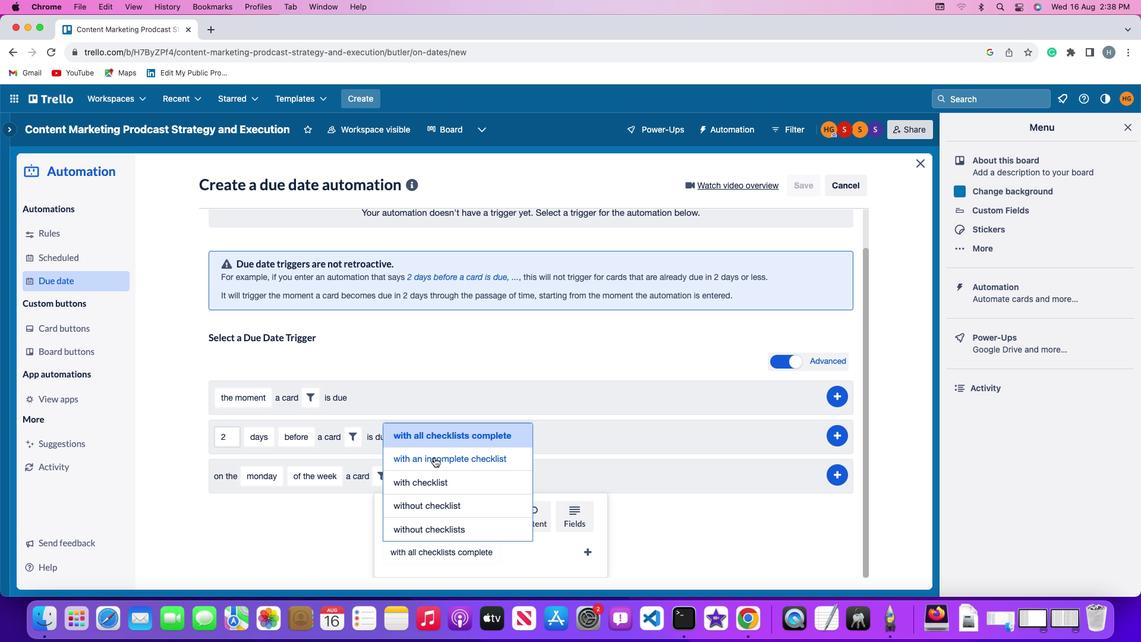 
Action: Mouse pressed left at (434, 457)
Screenshot: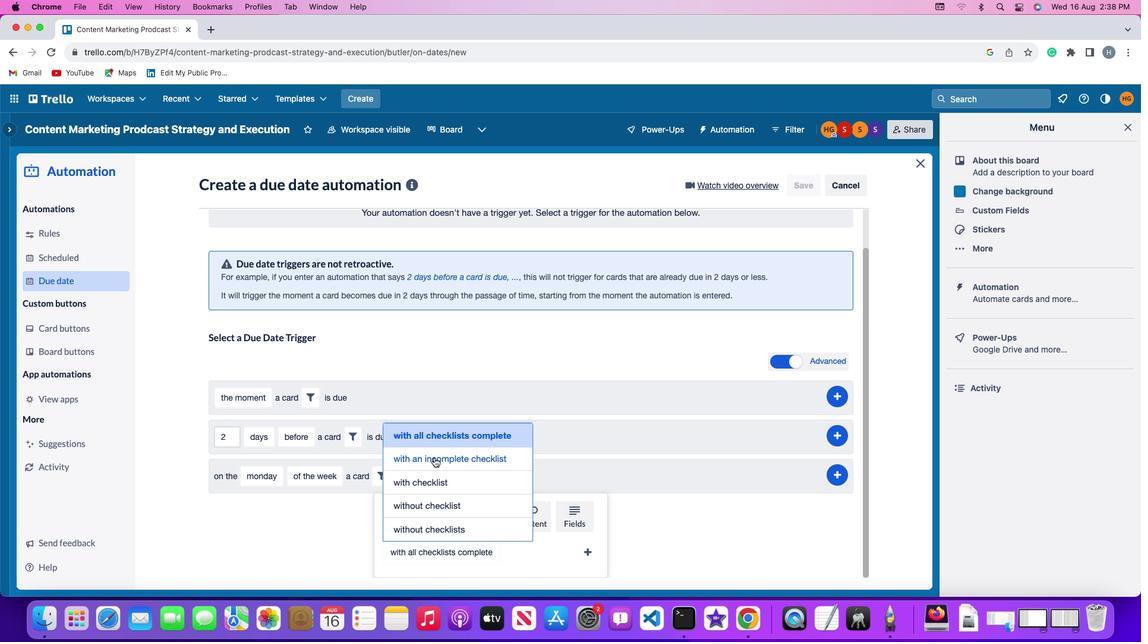 
Action: Mouse moved to (587, 552)
Screenshot: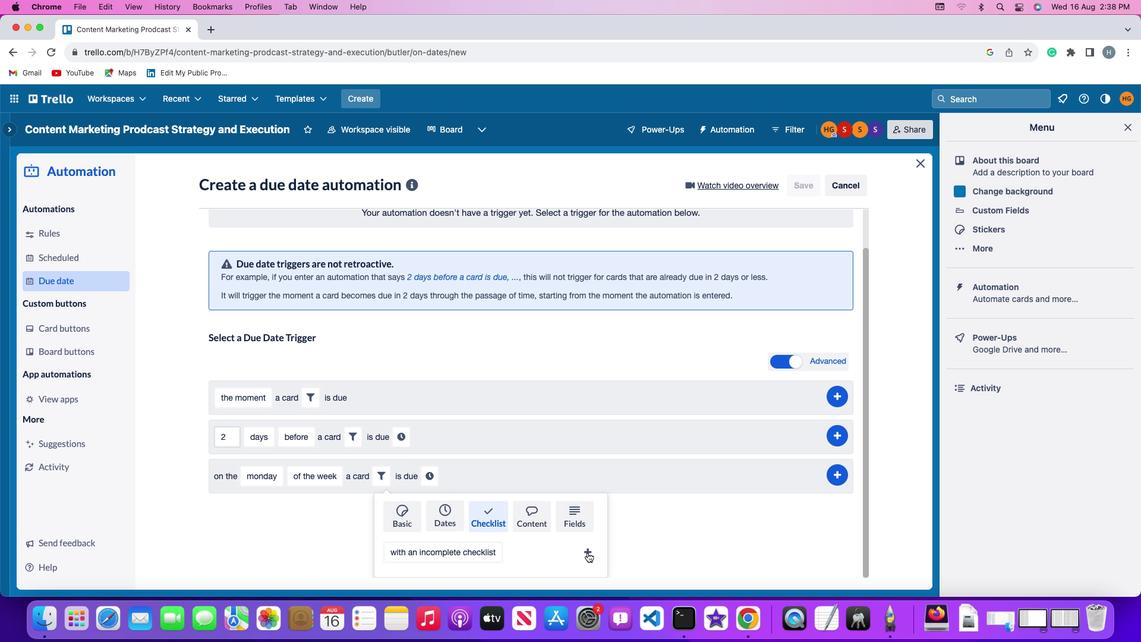 
Action: Mouse pressed left at (587, 552)
Screenshot: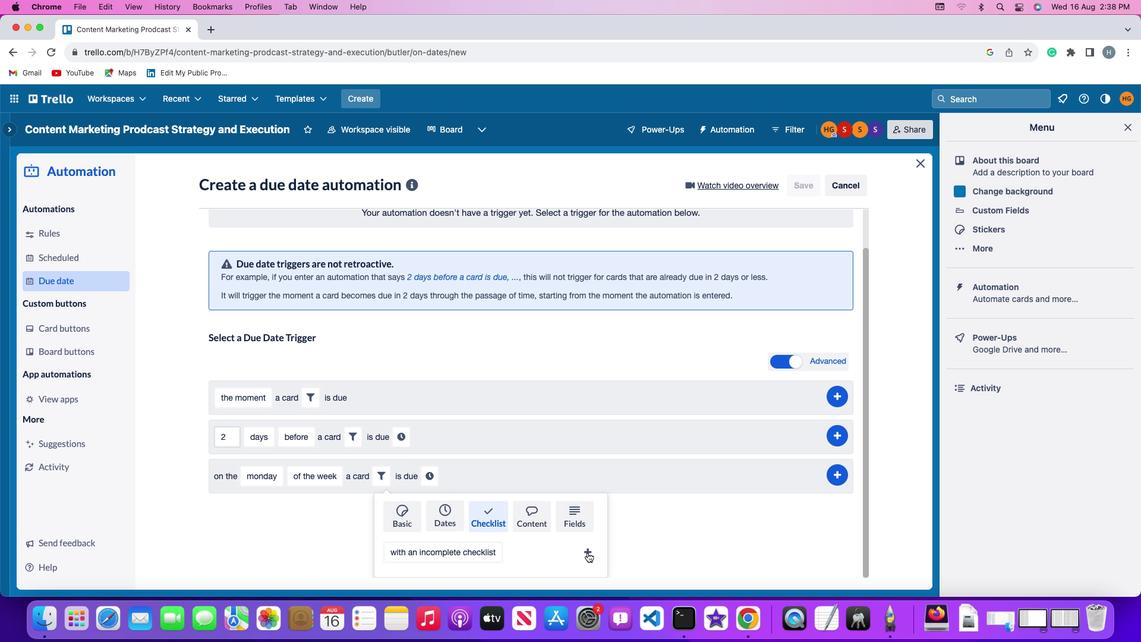 
Action: Mouse moved to (565, 519)
Screenshot: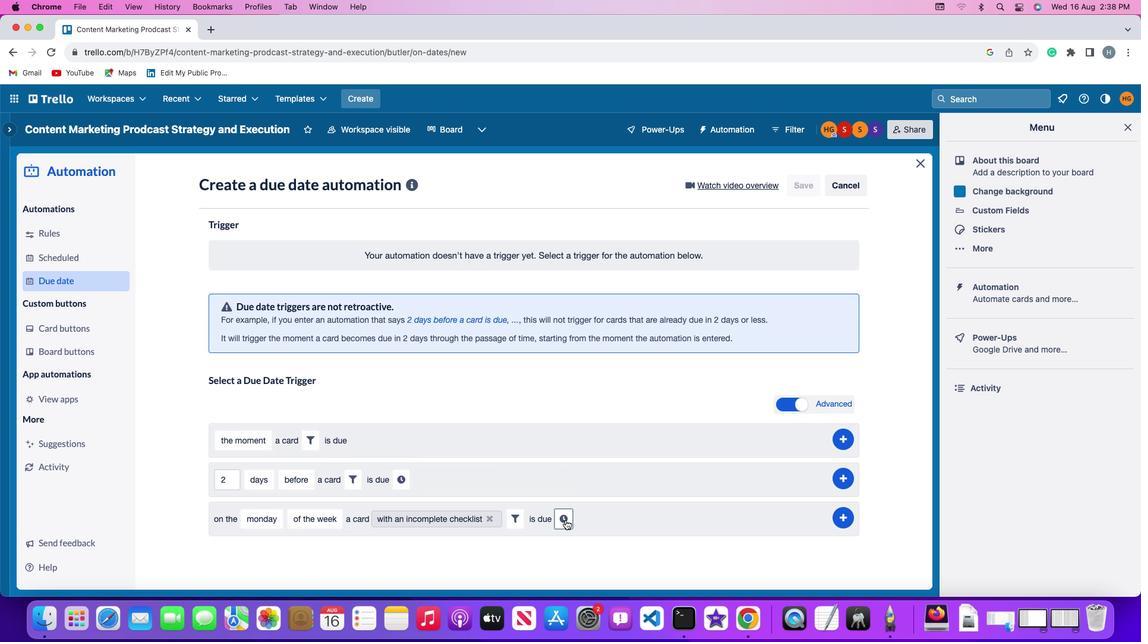 
Action: Mouse pressed left at (565, 519)
Screenshot: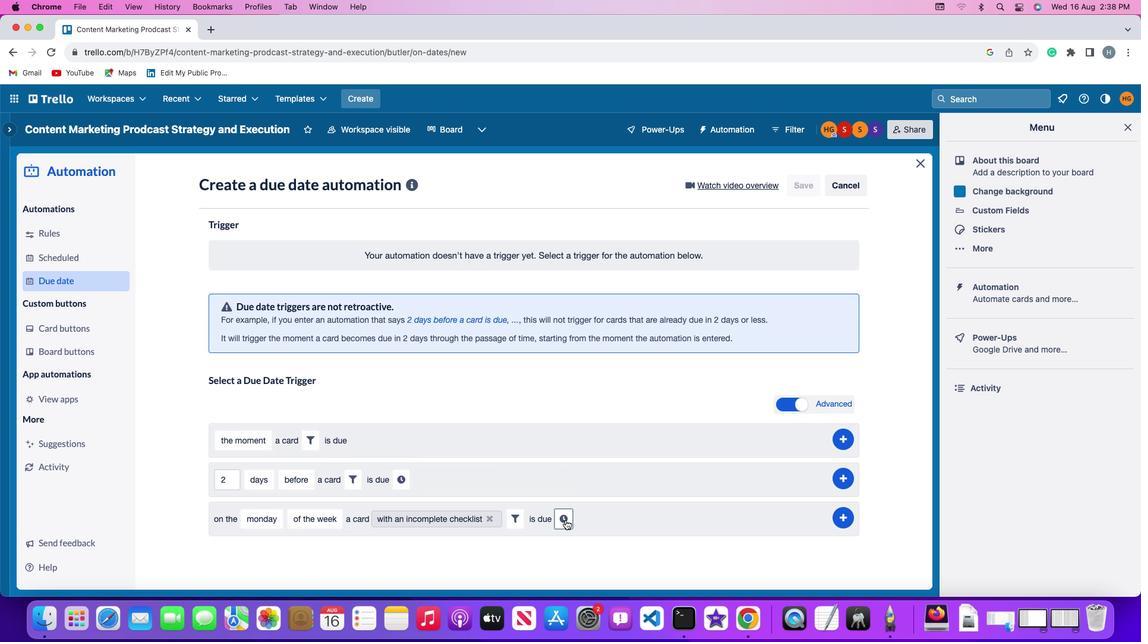
Action: Mouse moved to (587, 519)
Screenshot: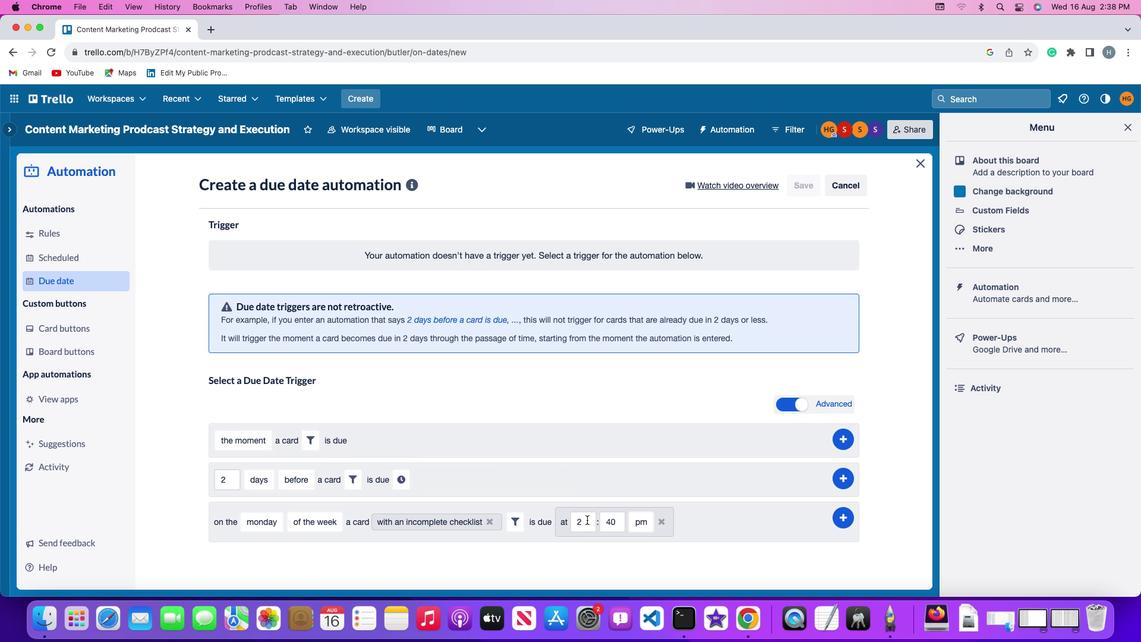 
Action: Mouse pressed left at (587, 519)
Screenshot: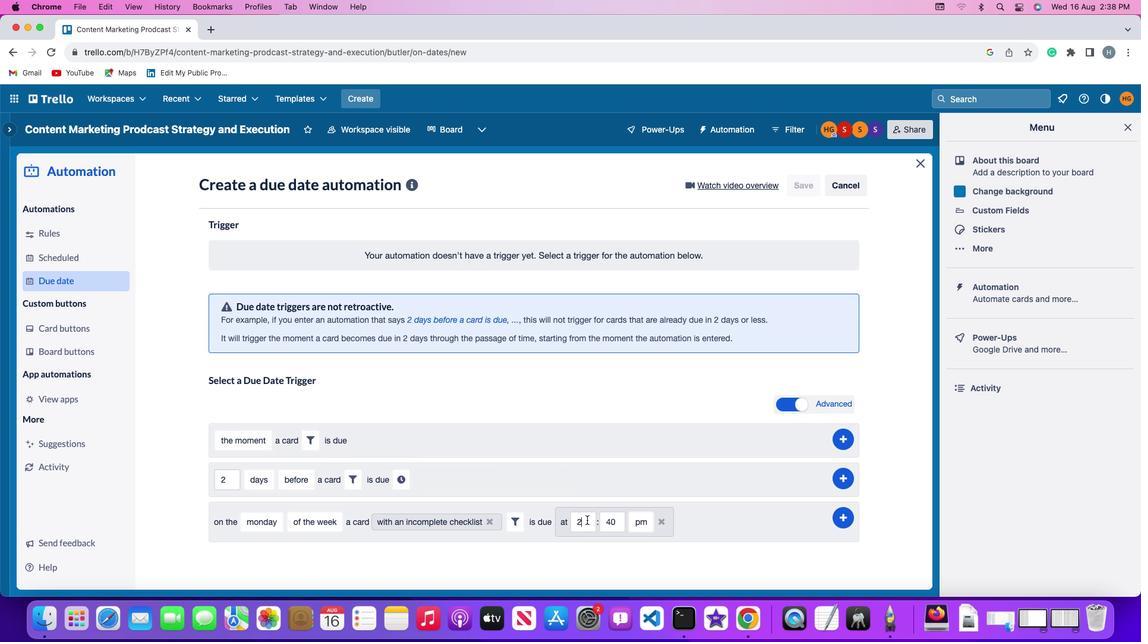 
Action: Mouse moved to (588, 519)
Screenshot: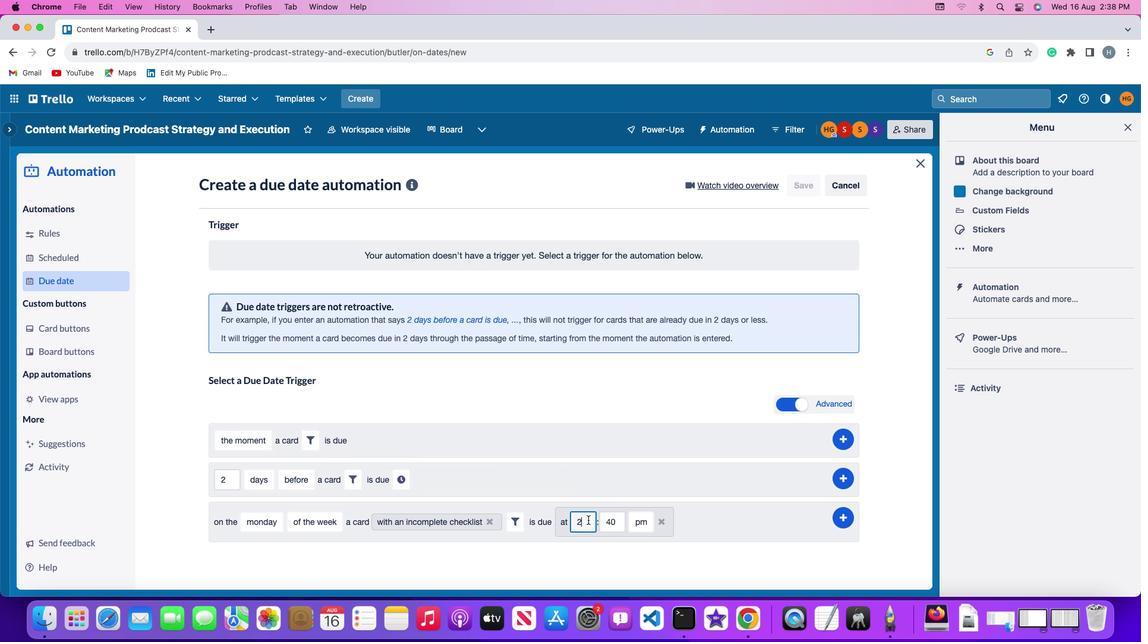 
Action: Key pressed Key.backspace
Screenshot: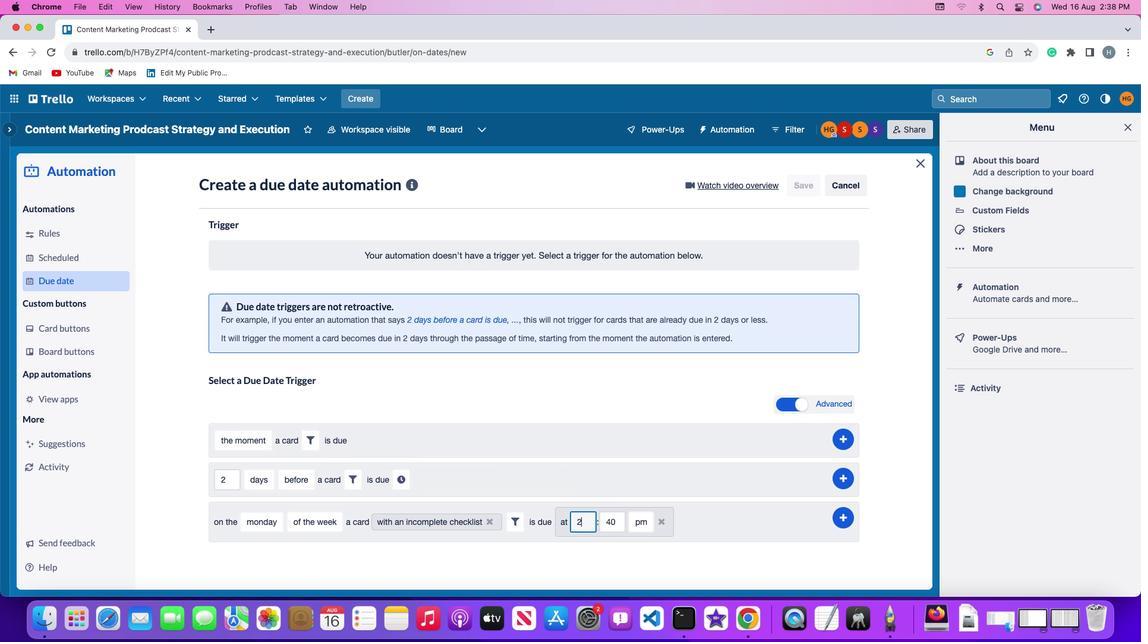 
Action: Mouse moved to (589, 519)
Screenshot: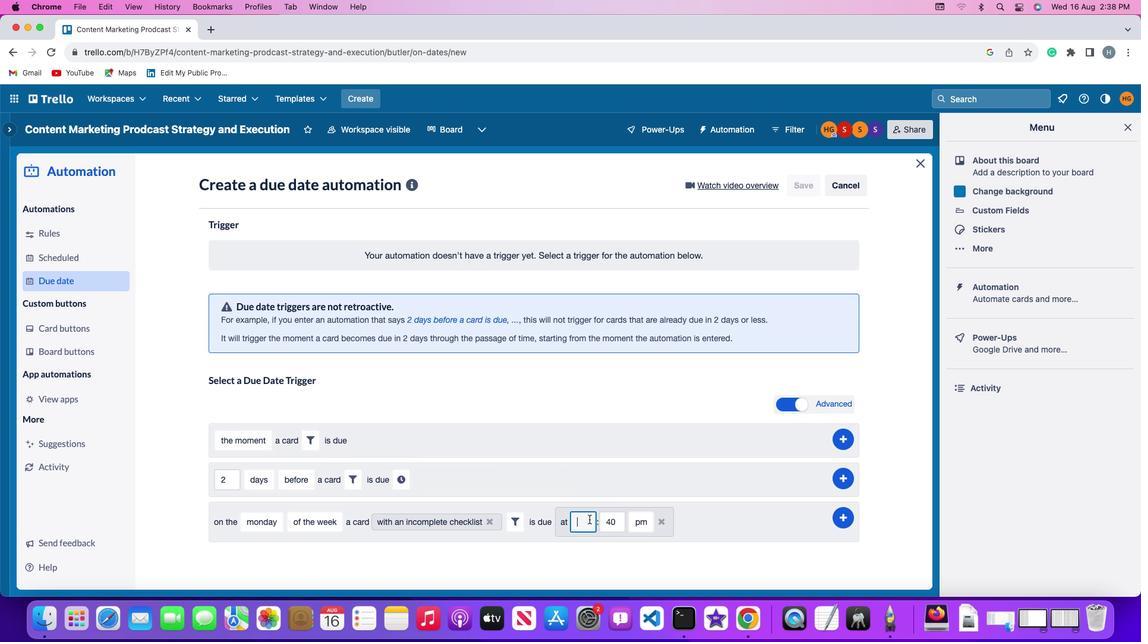
Action: Key pressed '1''1'
Screenshot: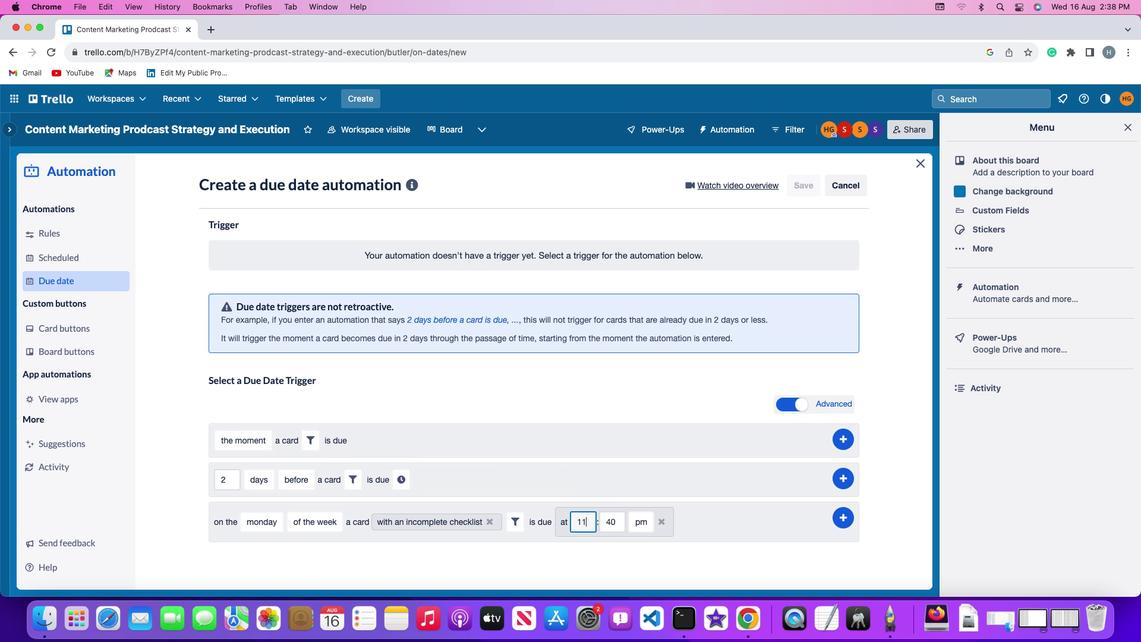 
Action: Mouse moved to (620, 519)
Screenshot: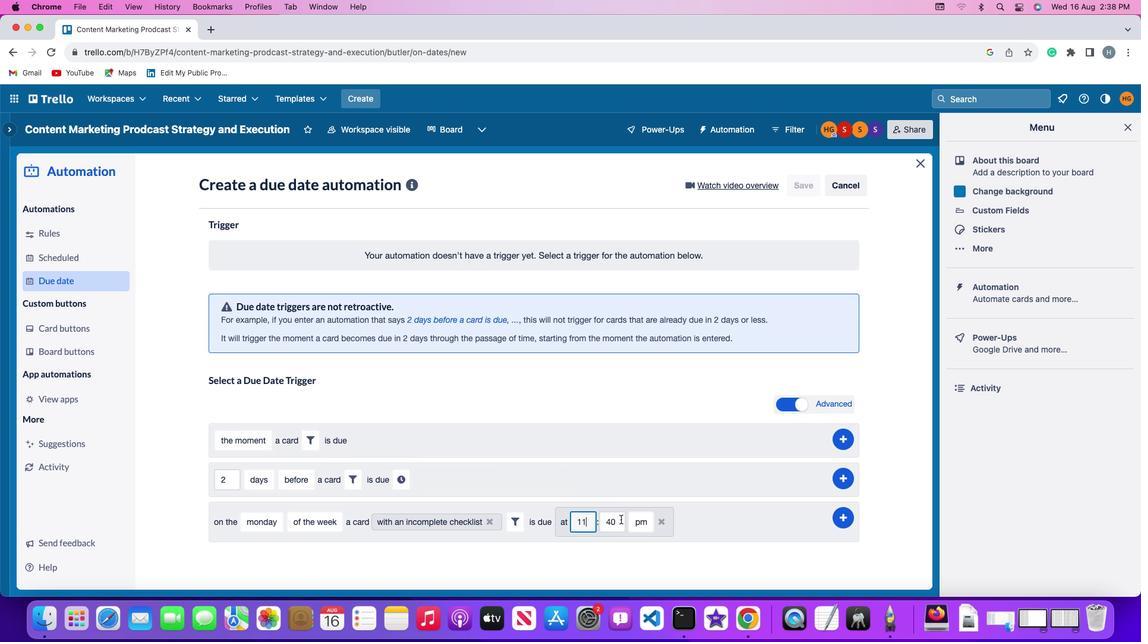 
Action: Mouse pressed left at (620, 519)
Screenshot: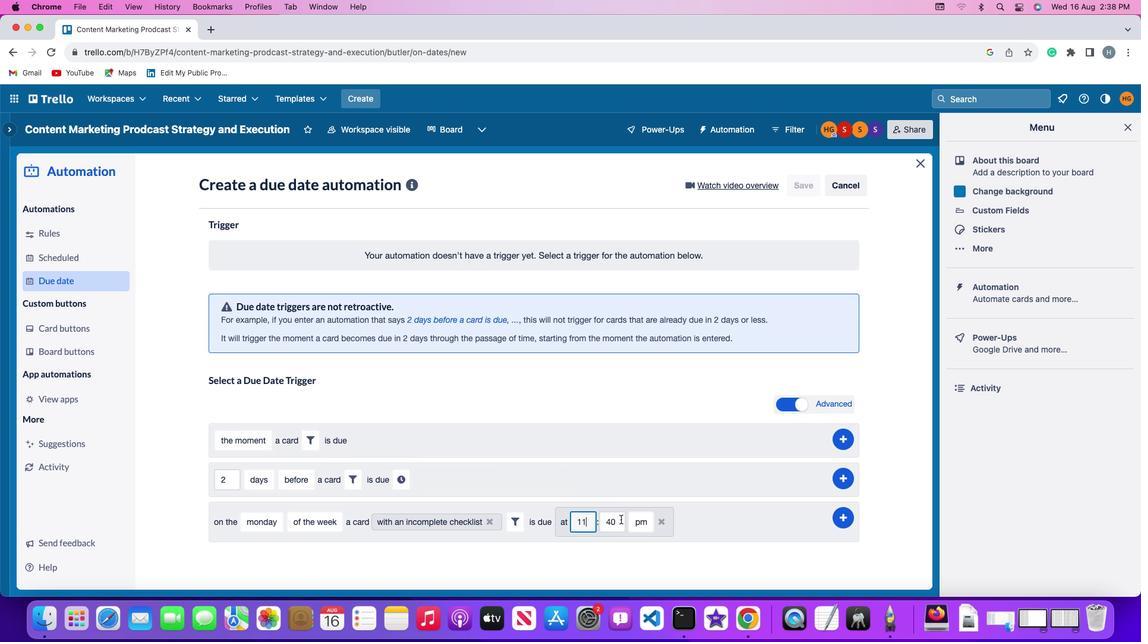 
Action: Key pressed Key.backspaceKey.backspace
Screenshot: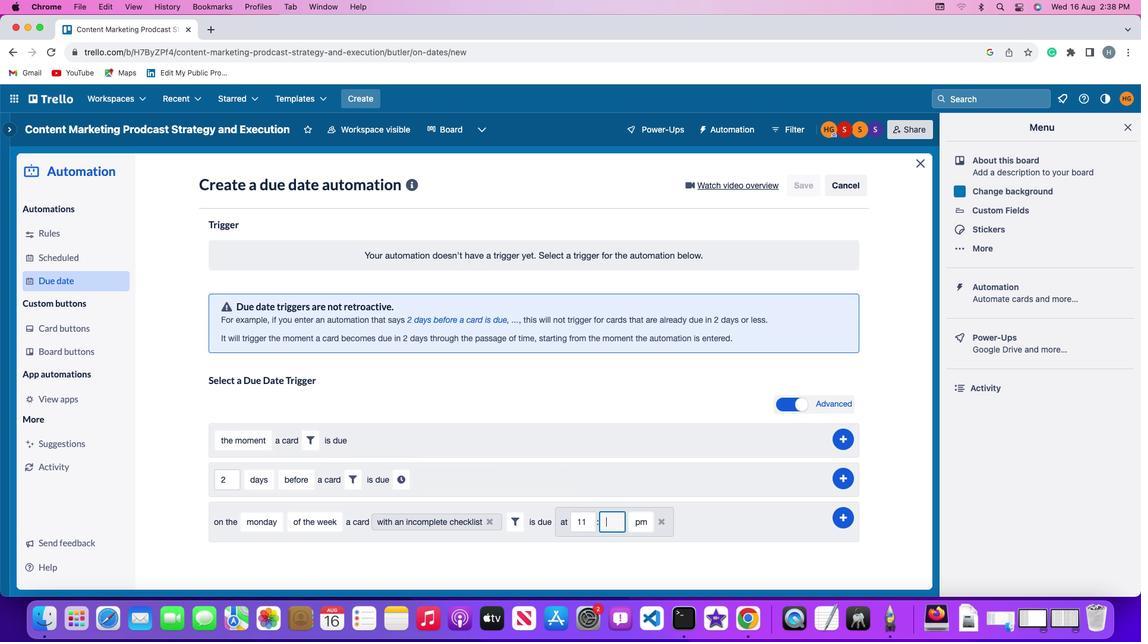 
Action: Mouse moved to (620, 519)
Screenshot: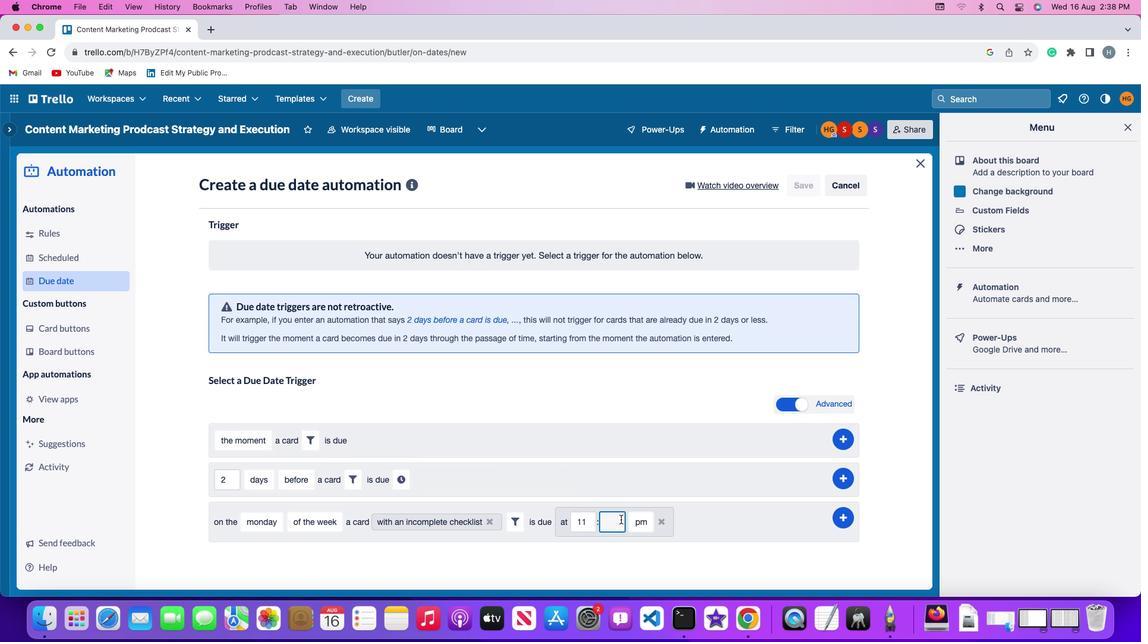 
Action: Key pressed '0''0'
Screenshot: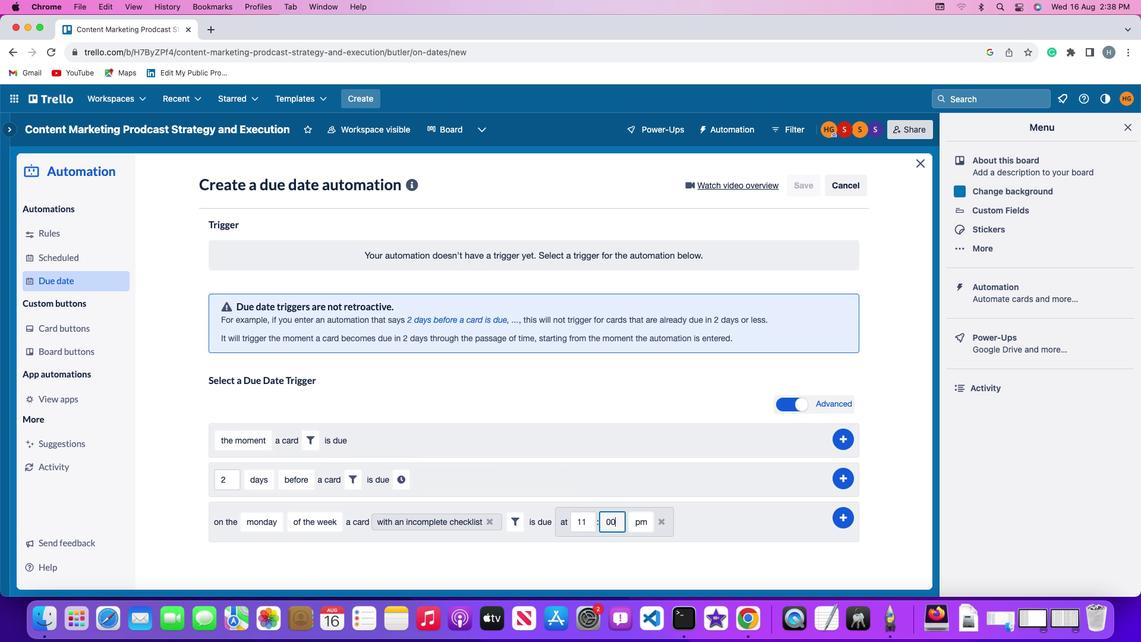 
Action: Mouse moved to (633, 521)
Screenshot: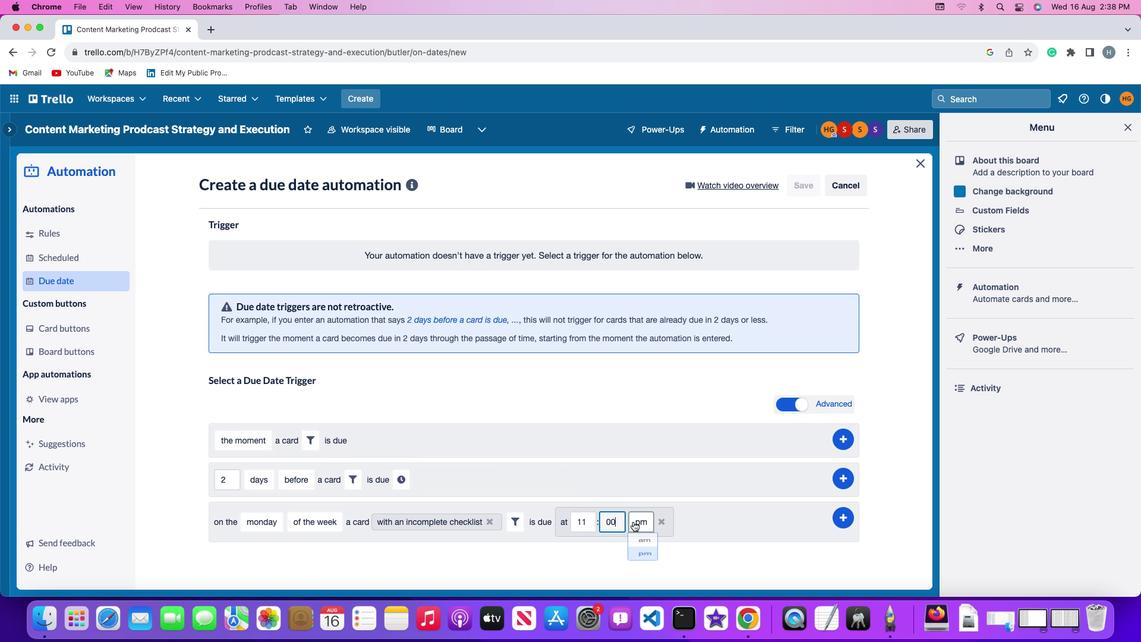 
Action: Mouse pressed left at (633, 521)
Screenshot: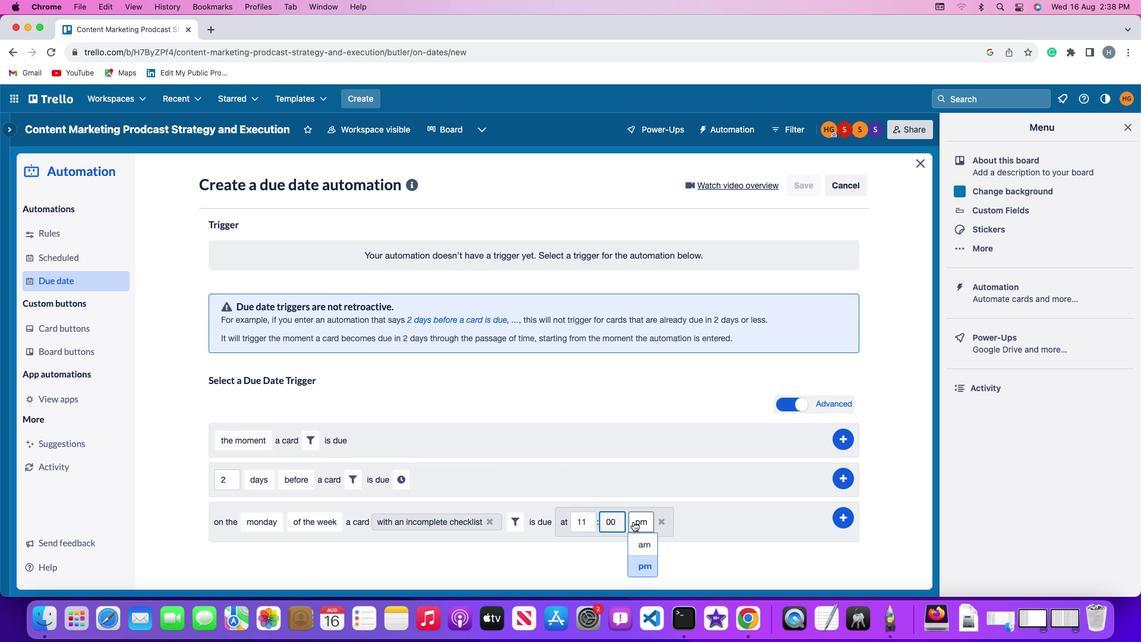 
Action: Mouse moved to (643, 546)
Screenshot: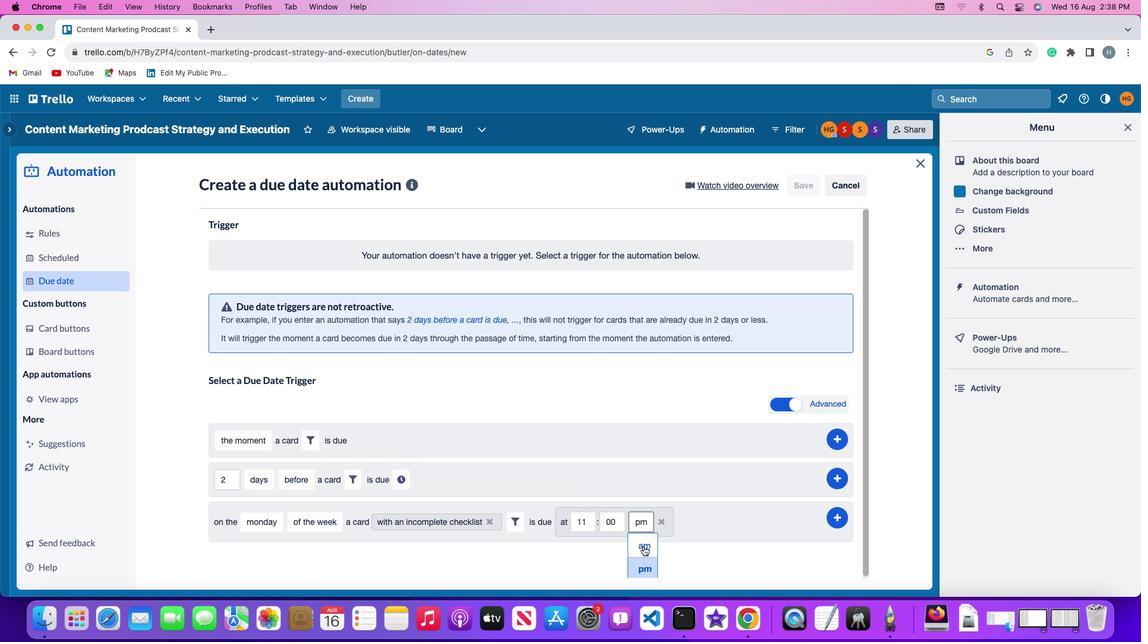 
Action: Mouse pressed left at (643, 546)
Screenshot: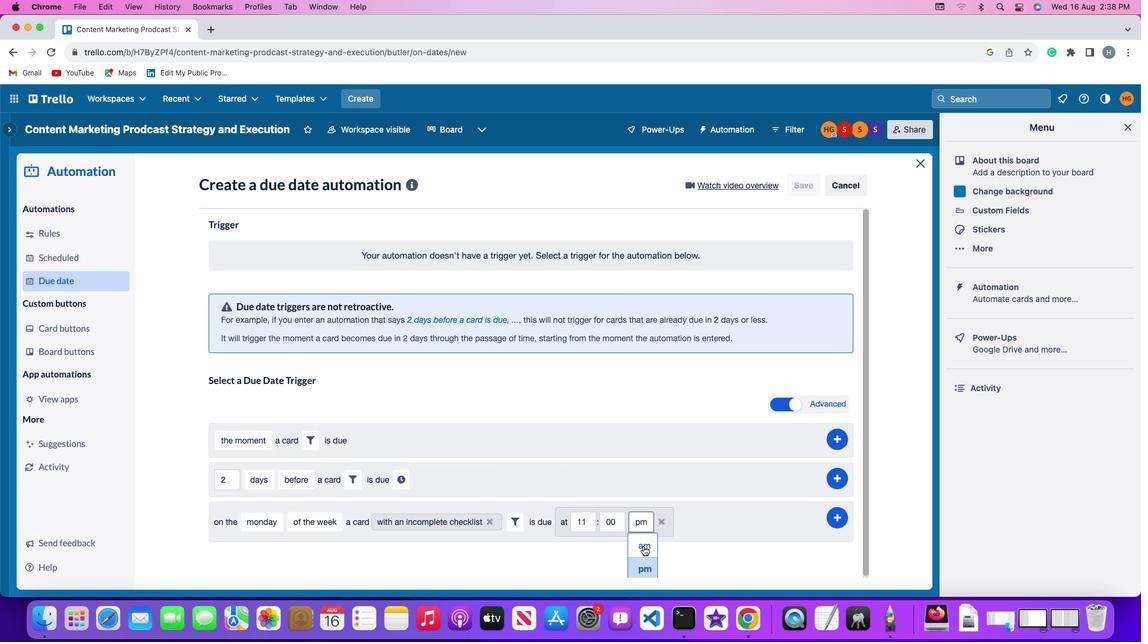 
Action: Mouse moved to (847, 513)
Screenshot: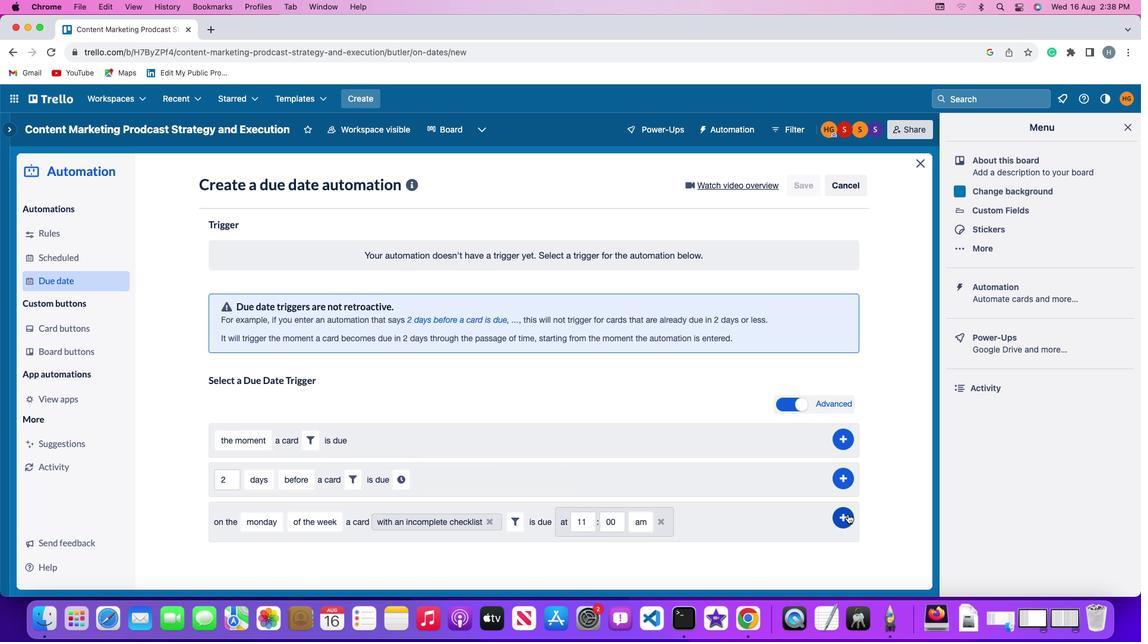 
Action: Mouse pressed left at (847, 513)
Screenshot: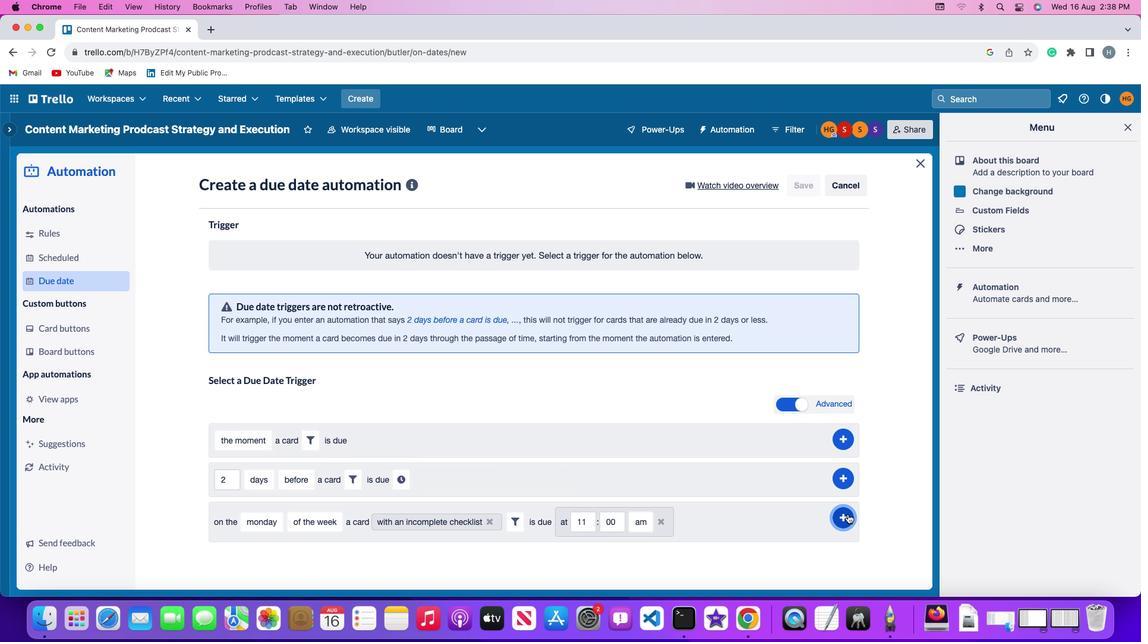 
Action: Mouse moved to (887, 425)
Screenshot: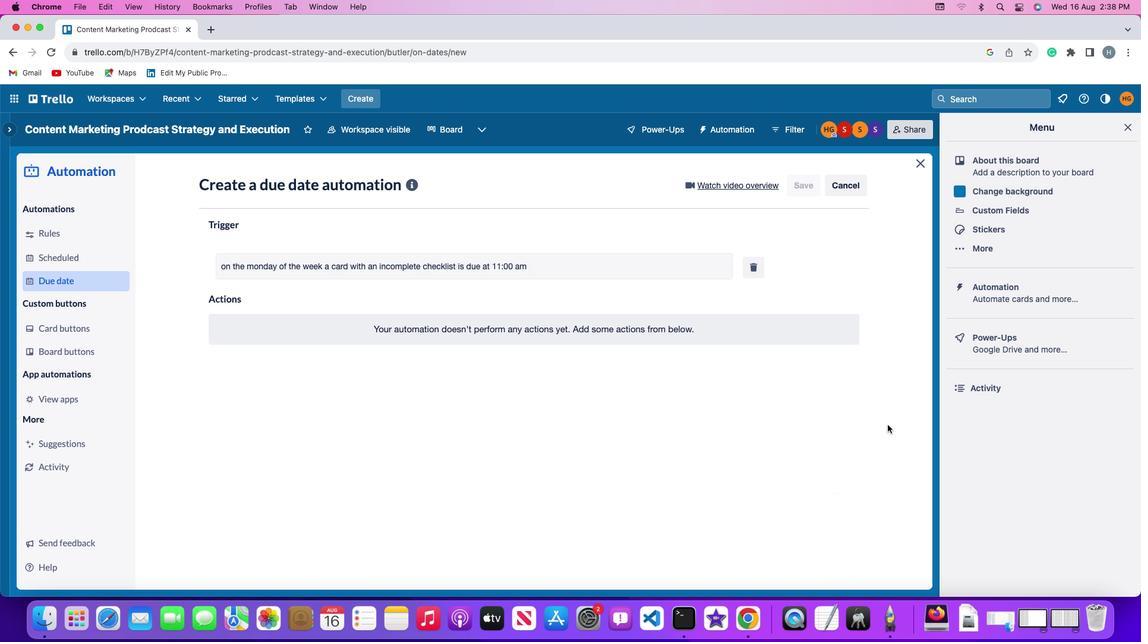 
